 Task: Open Card Card0000000112 in Board Board0000000028 in Workspace WS0000000010 in Trello. Add Member mailaustralia@gmail.com to Card Card0000000112 in Board Board0000000028 in Workspace WS0000000010 in Trello. Add Red Label titled Label0000000112 to Card Card0000000112 in Board Board0000000028 in Workspace WS0000000010 in Trello. Add Checklist CL0000000112 to Card Card0000000112 in Board Board0000000028 in Workspace WS0000000010 in Trello. Add Dates with Start Date as Jul 01 2023 and Due Date as Jul 31 2023 to Card Card0000000112 in Board Board0000000028 in Workspace WS0000000010 in Trello
Action: Mouse moved to (627, 64)
Screenshot: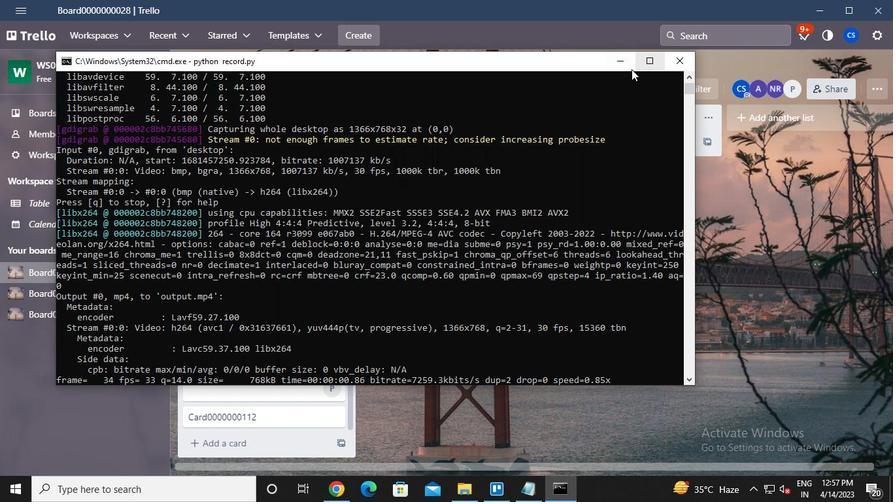 
Action: Mouse pressed left at (627, 64)
Screenshot: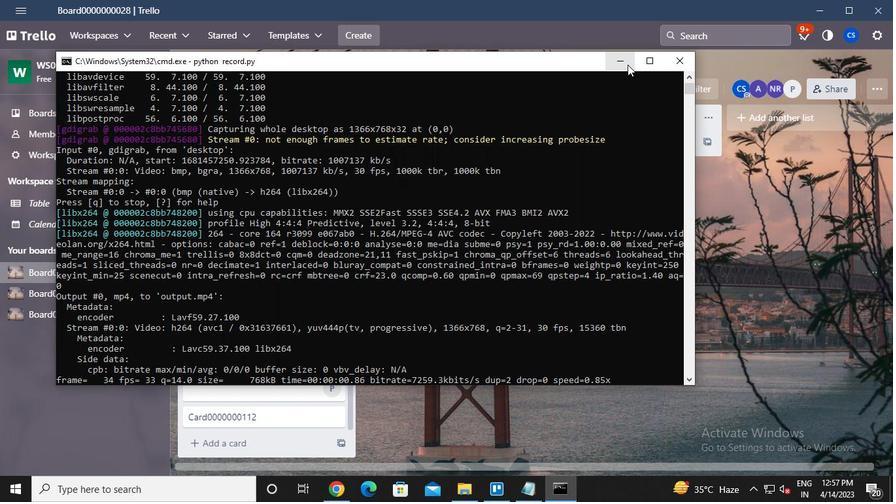 
Action: Mouse moved to (243, 421)
Screenshot: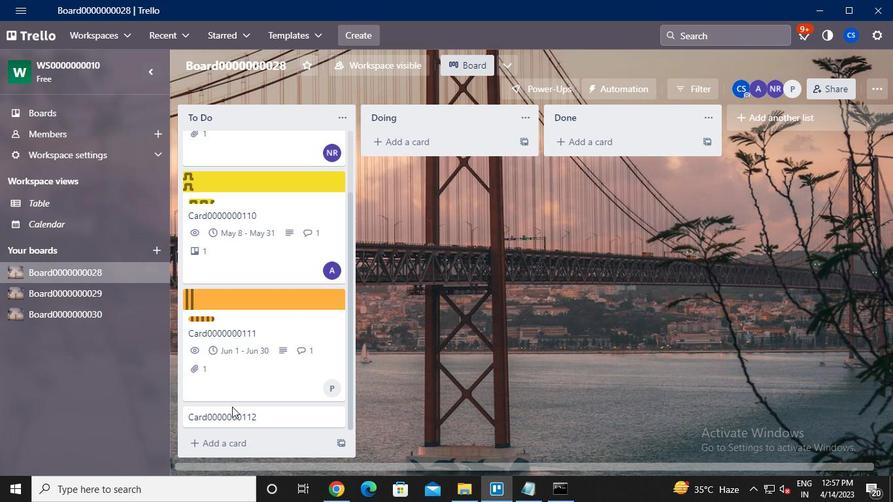 
Action: Mouse pressed left at (243, 421)
Screenshot: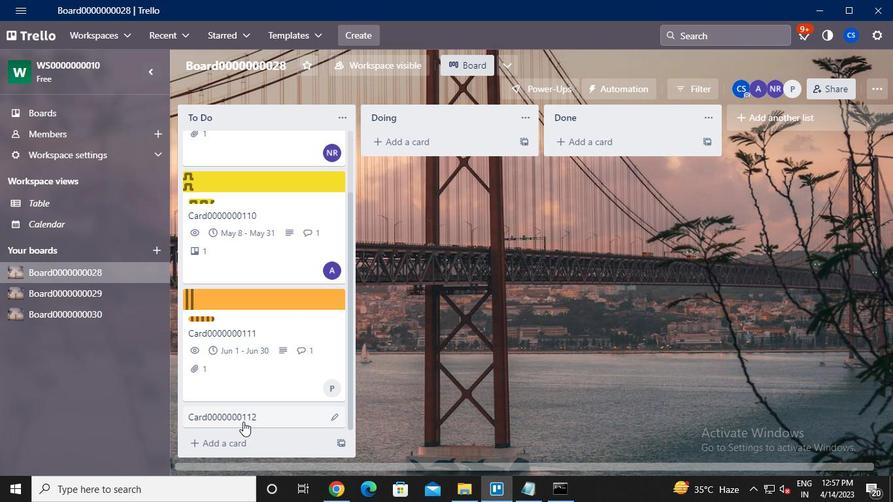 
Action: Mouse moved to (642, 166)
Screenshot: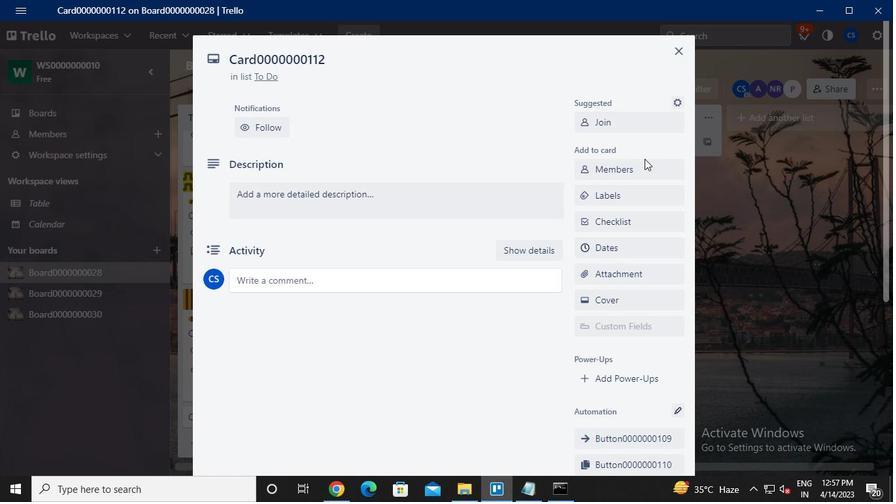 
Action: Mouse pressed left at (642, 166)
Screenshot: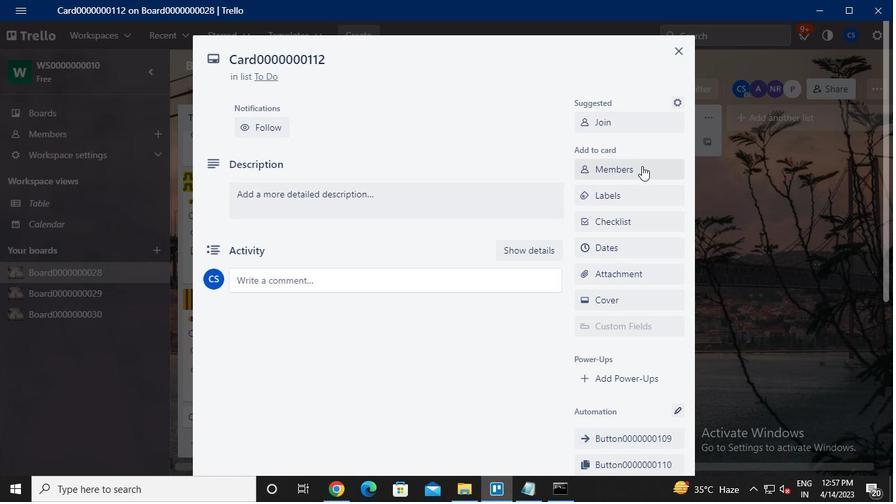 
Action: Keyboard m
Screenshot: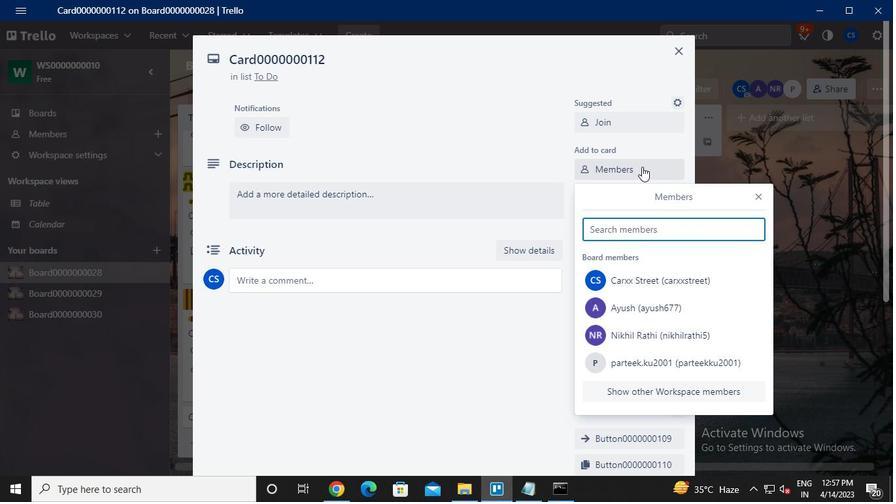 
Action: Keyboard a
Screenshot: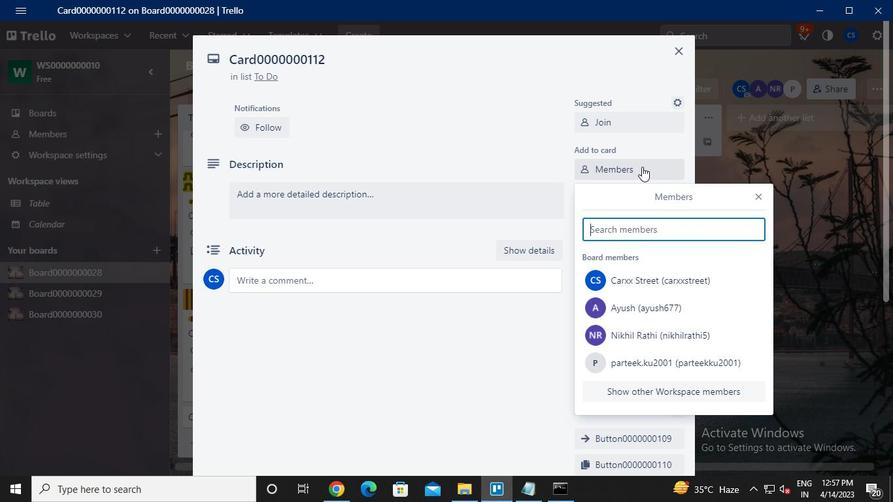 
Action: Keyboard i
Screenshot: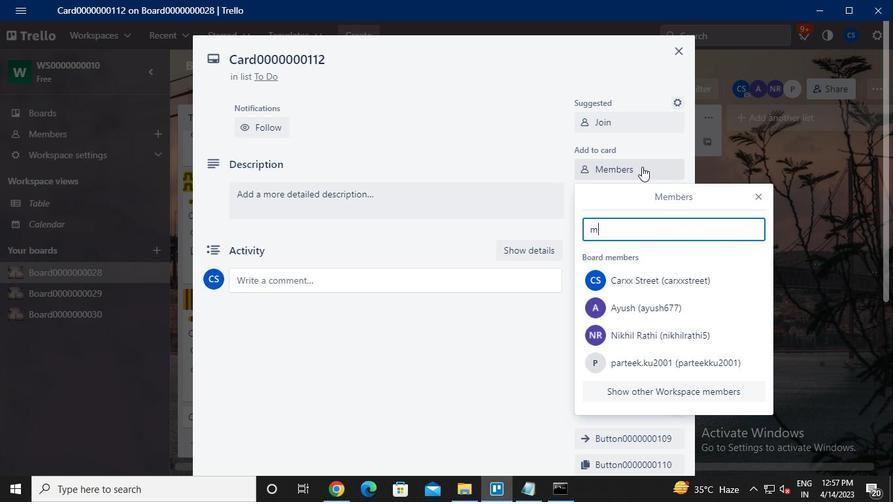 
Action: Keyboard l
Screenshot: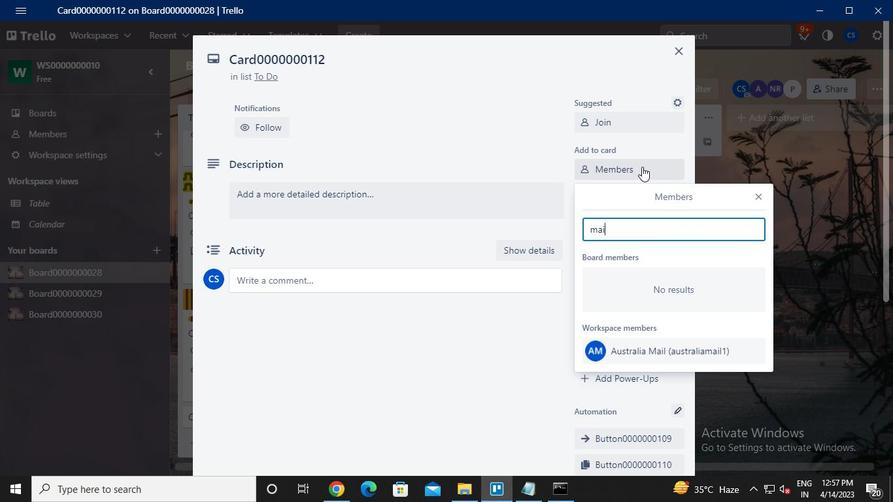 
Action: Keyboard a
Screenshot: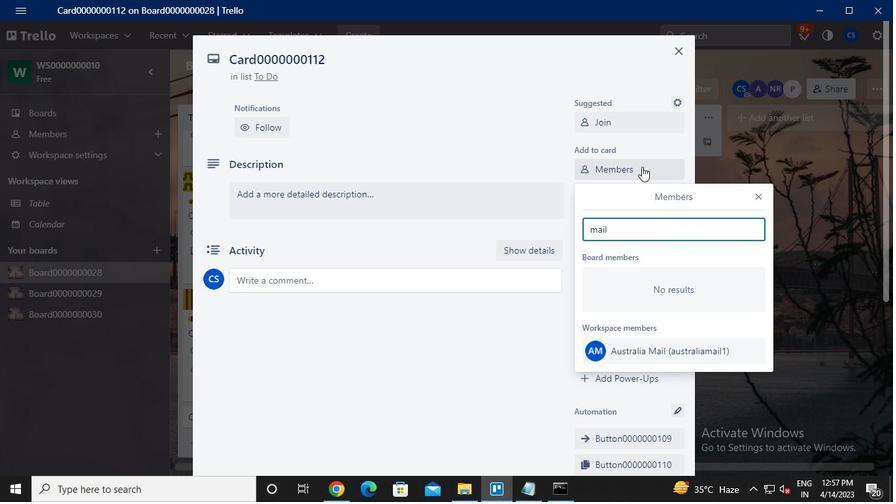 
Action: Keyboard u
Screenshot: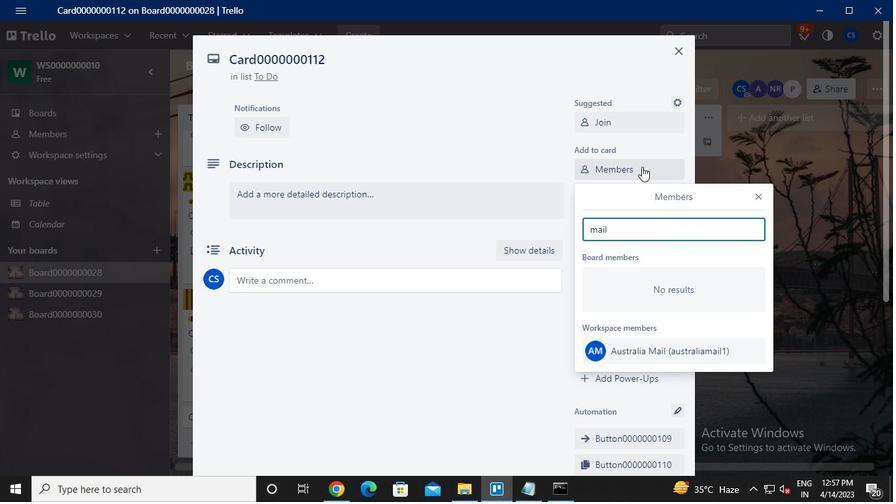 
Action: Keyboard s
Screenshot: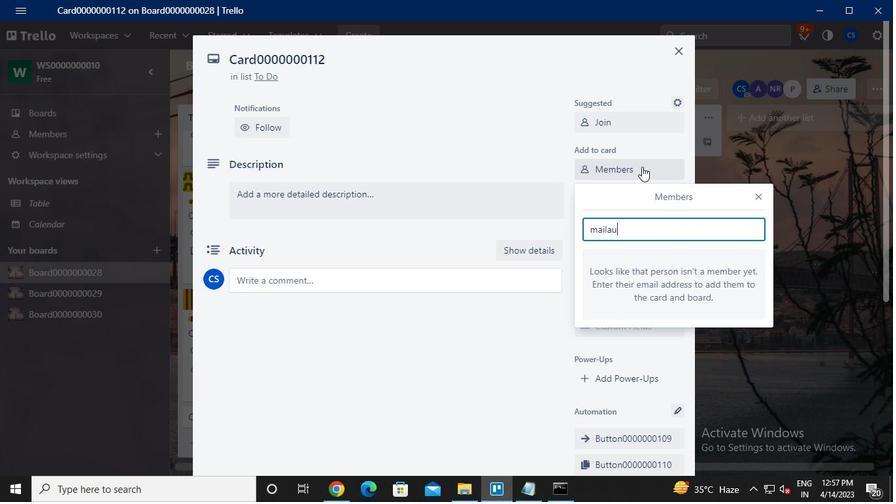 
Action: Keyboard t
Screenshot: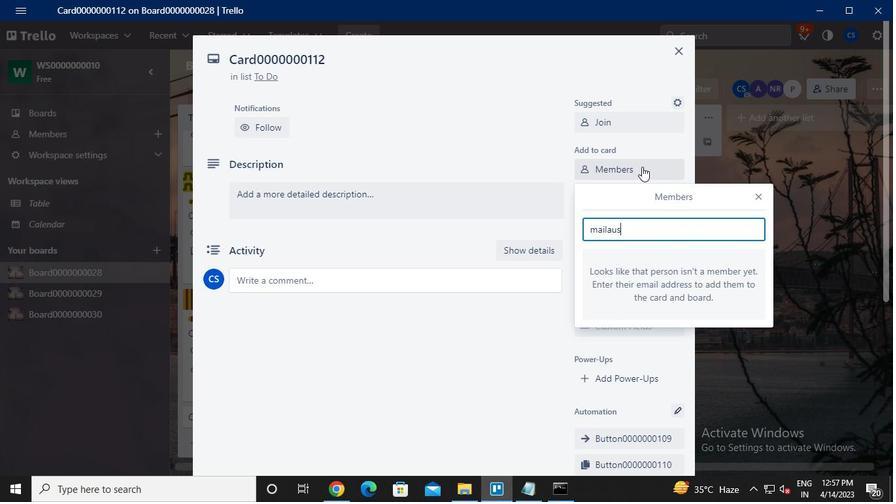 
Action: Keyboard r
Screenshot: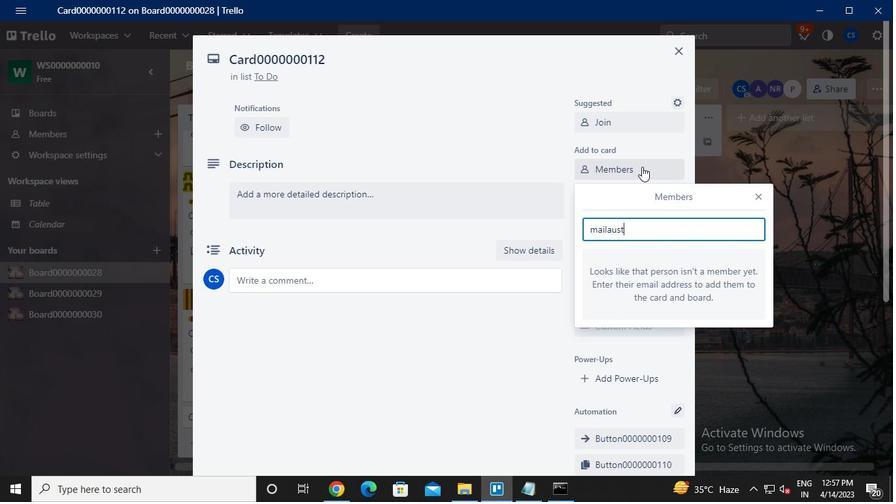 
Action: Keyboard a
Screenshot: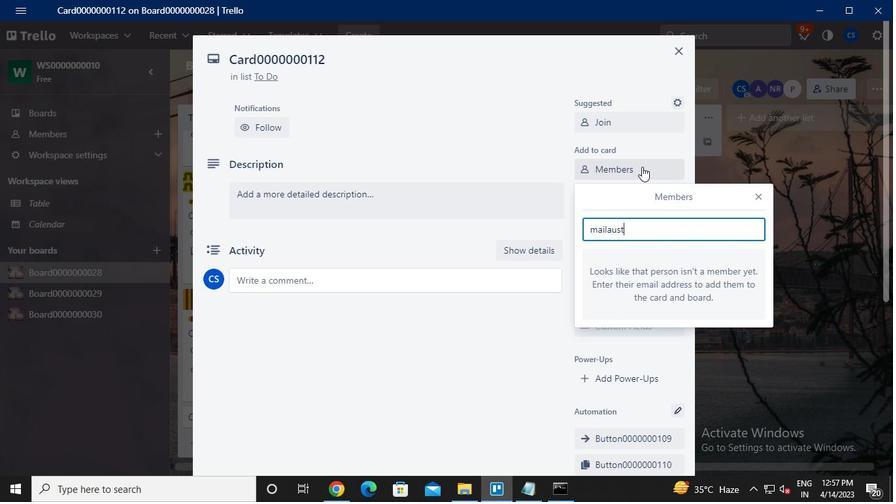 
Action: Keyboard l
Screenshot: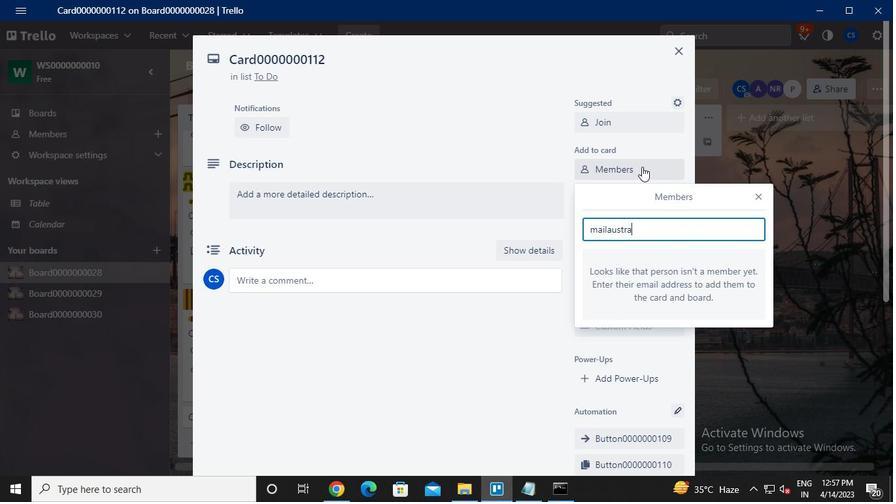 
Action: Keyboard i
Screenshot: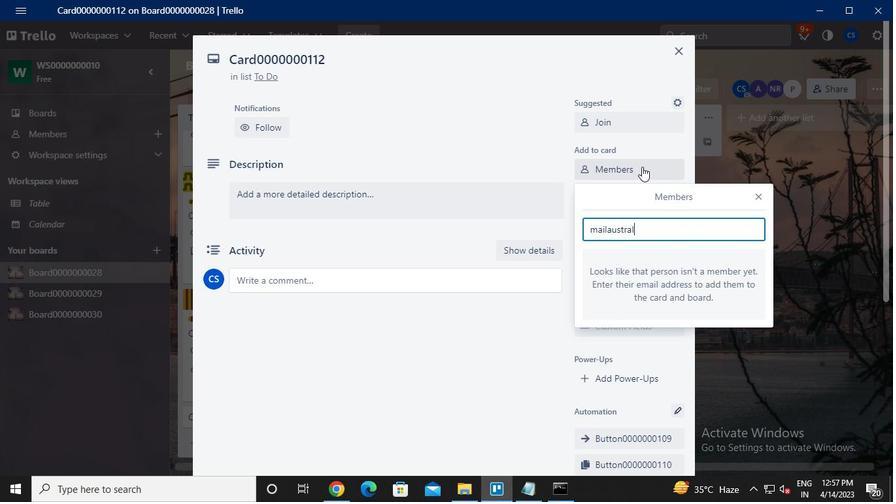 
Action: Keyboard a
Screenshot: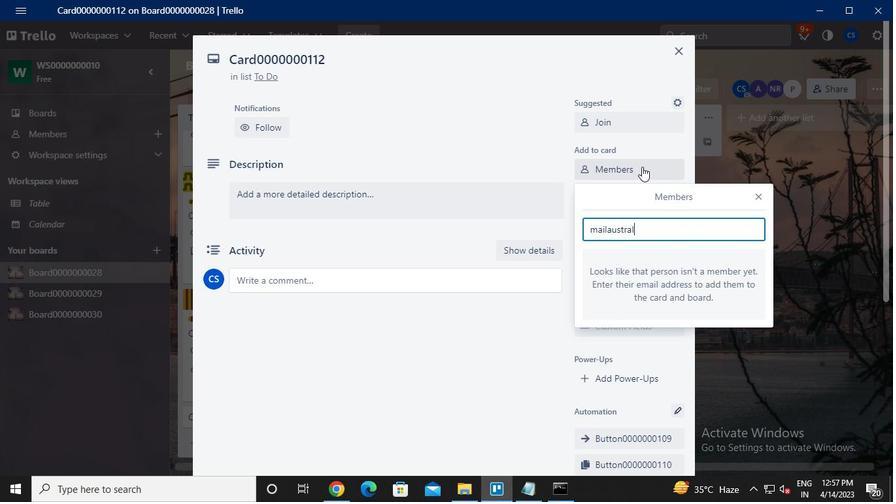 
Action: Keyboard <103>
Screenshot: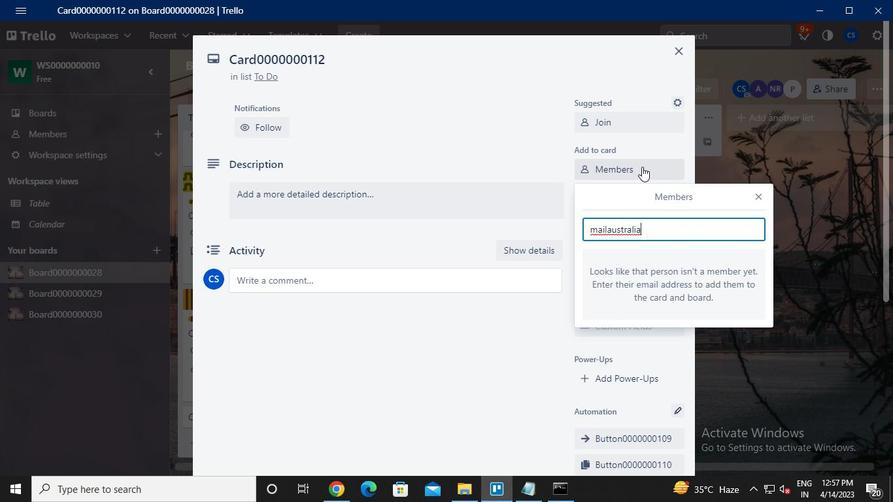 
Action: Keyboard Key.shift
Screenshot: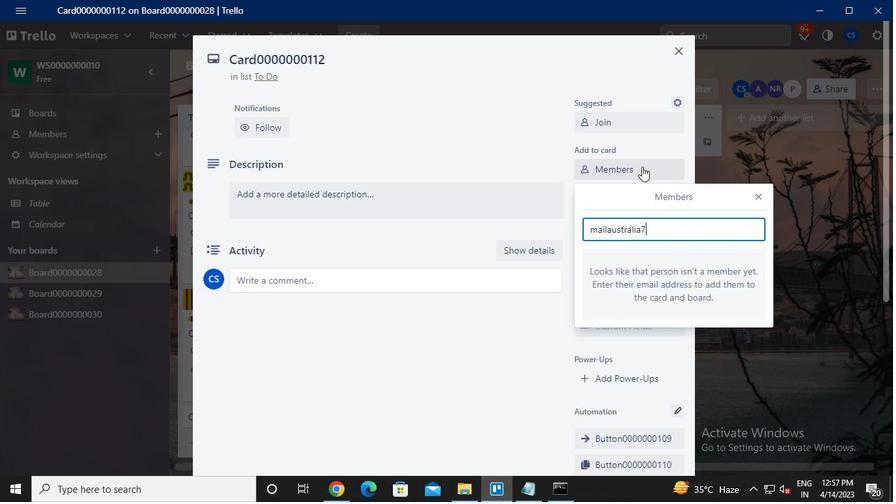 
Action: Keyboard @
Screenshot: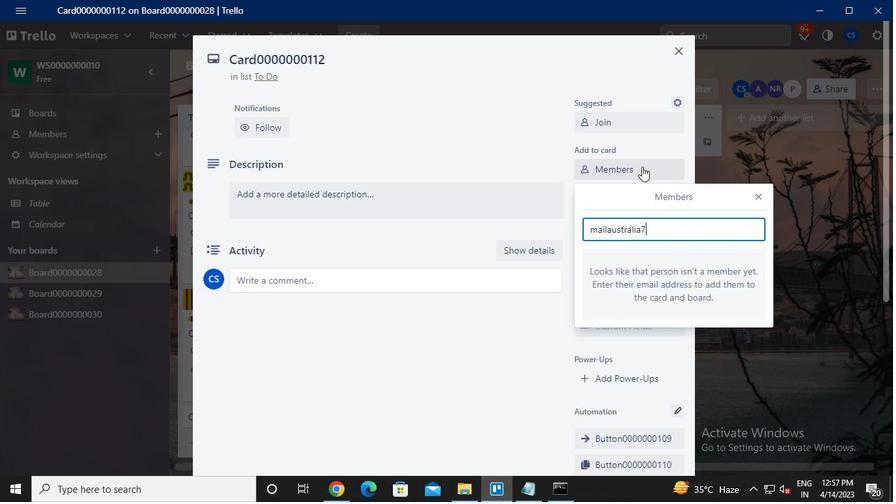 
Action: Keyboard g
Screenshot: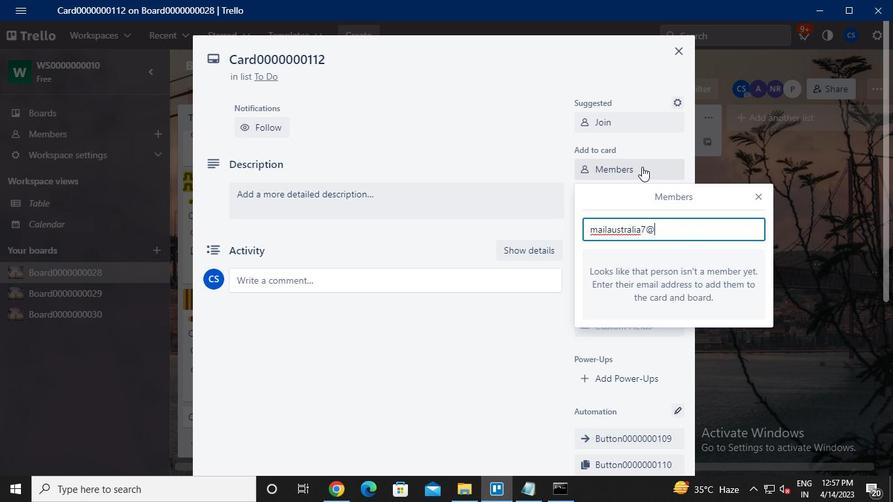 
Action: Keyboard m
Screenshot: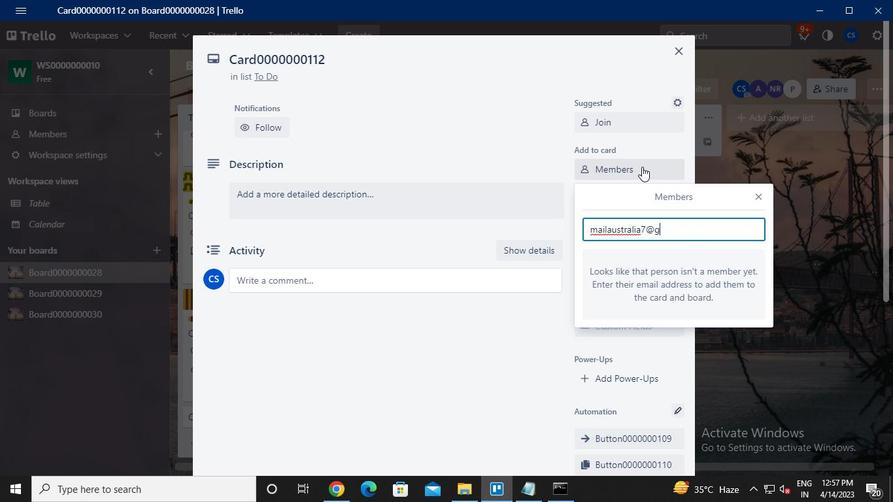 
Action: Keyboard a
Screenshot: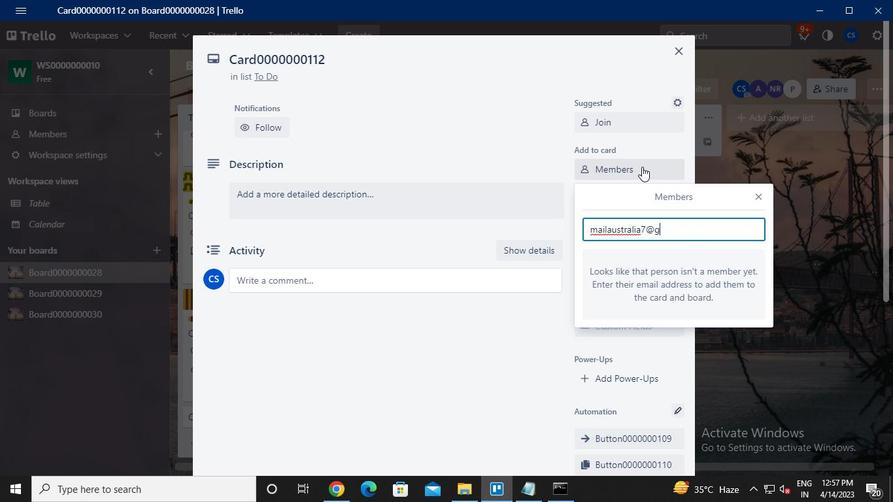
Action: Keyboard i
Screenshot: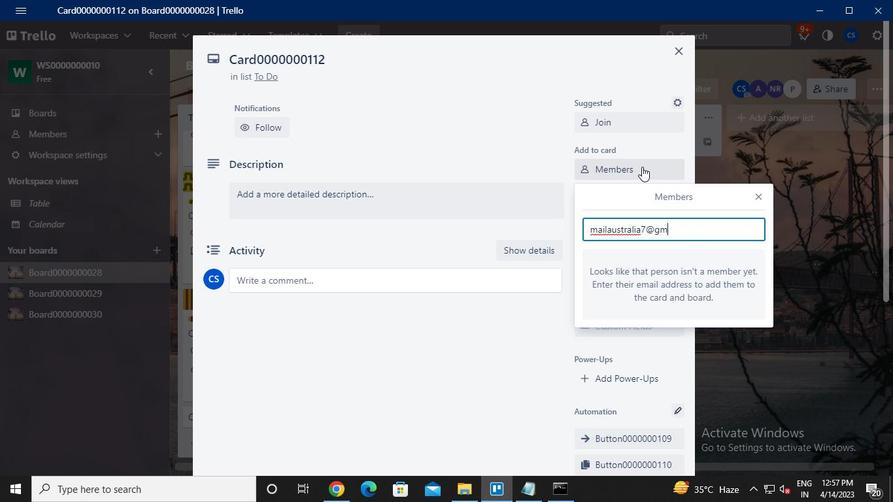 
Action: Keyboard l
Screenshot: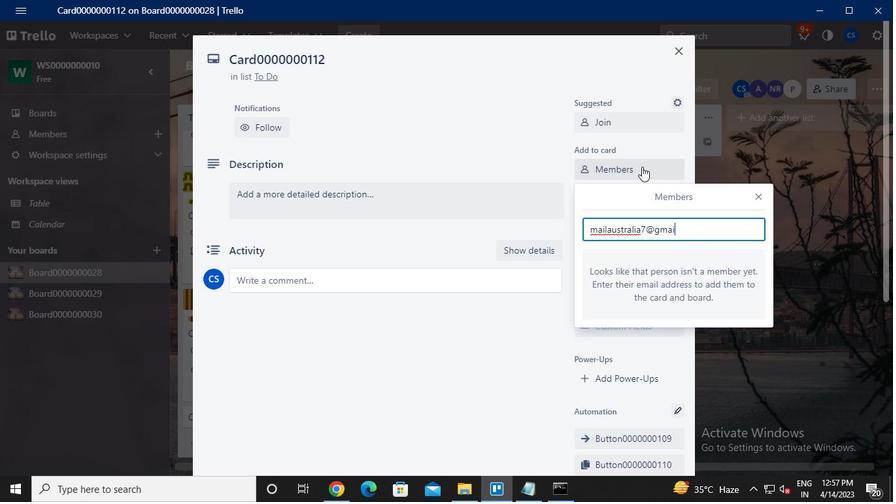 
Action: Keyboard .
Screenshot: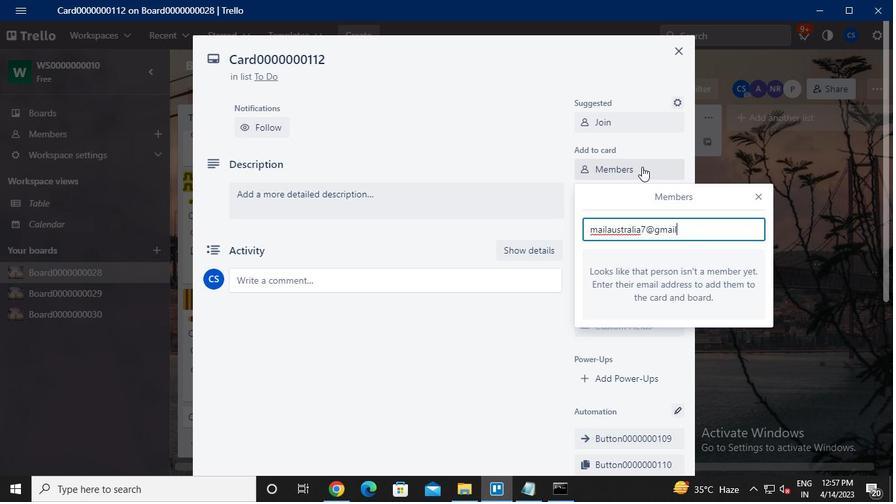 
Action: Keyboard c
Screenshot: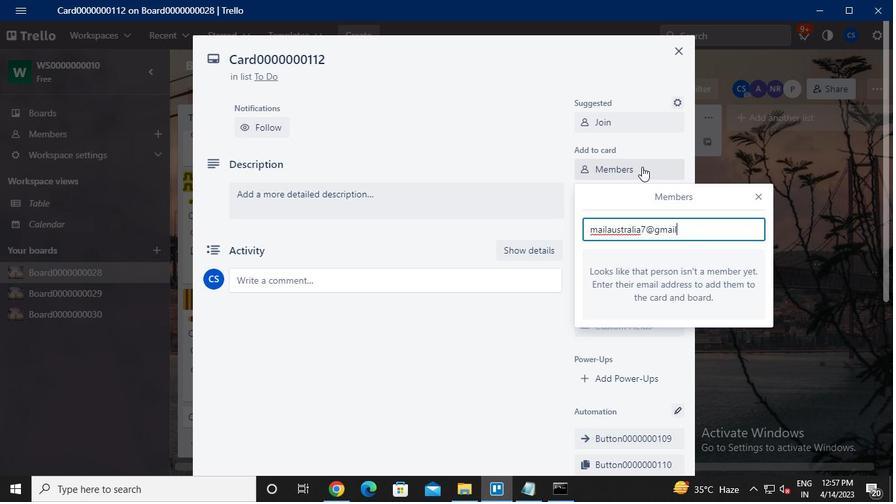 
Action: Keyboard o
Screenshot: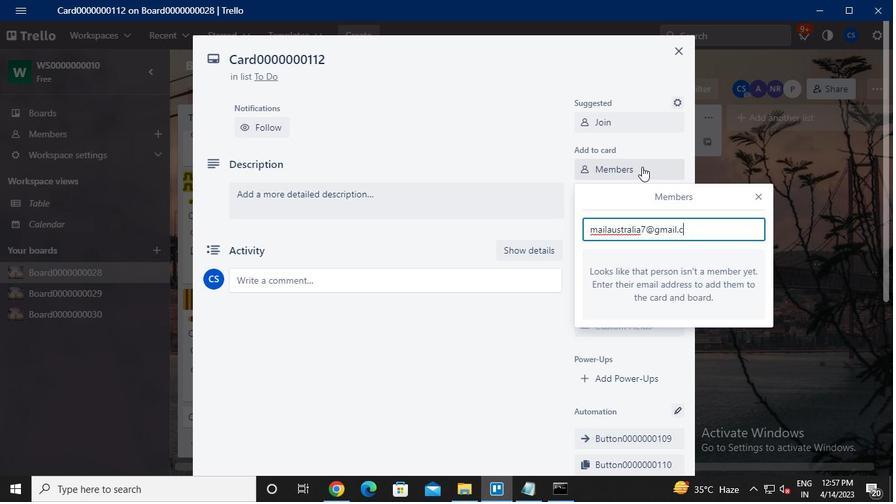 
Action: Keyboard m
Screenshot: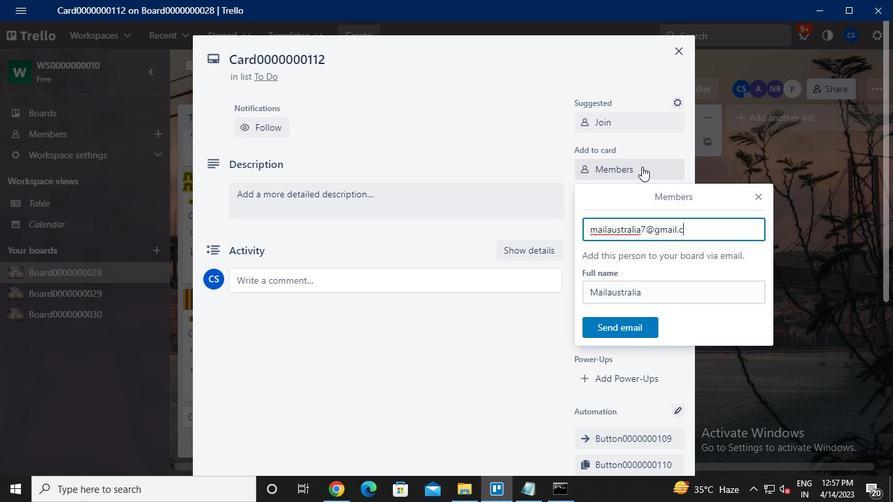 
Action: Mouse moved to (633, 325)
Screenshot: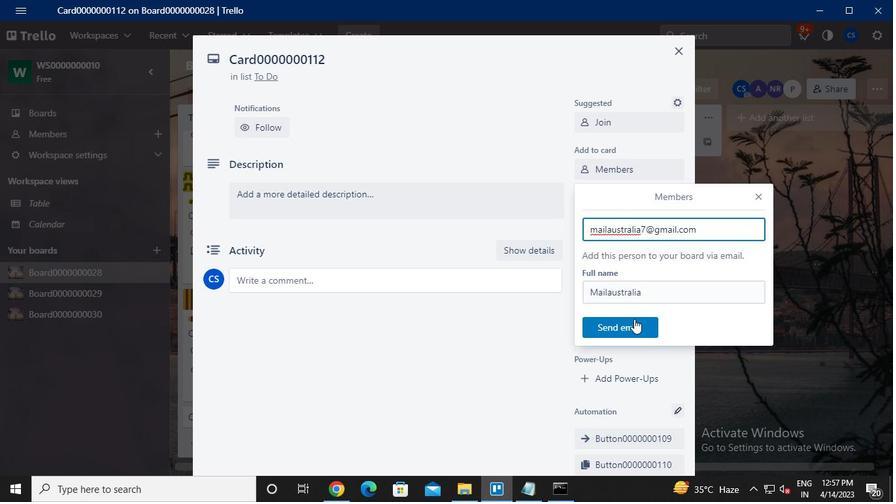 
Action: Mouse pressed left at (633, 325)
Screenshot: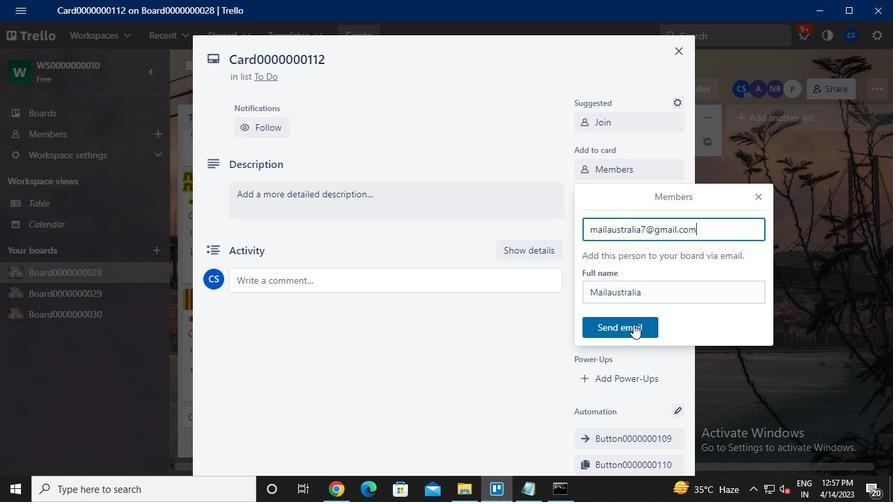 
Action: Mouse moved to (632, 200)
Screenshot: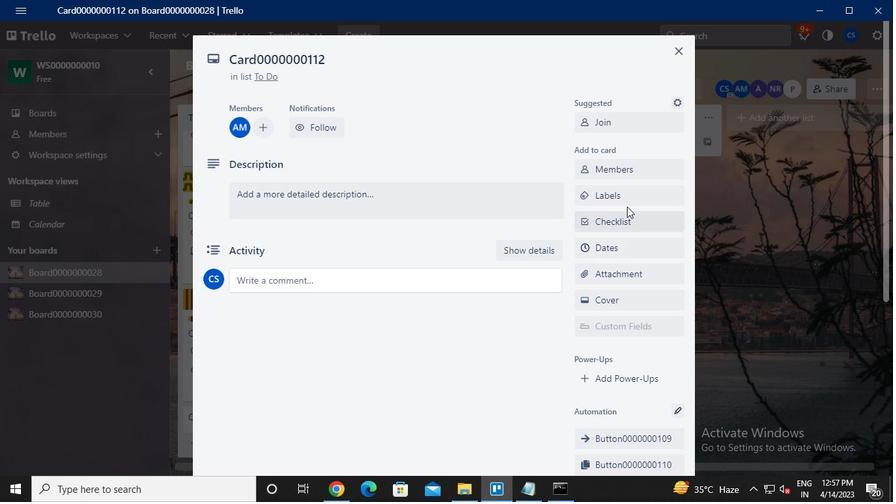 
Action: Mouse pressed left at (632, 200)
Screenshot: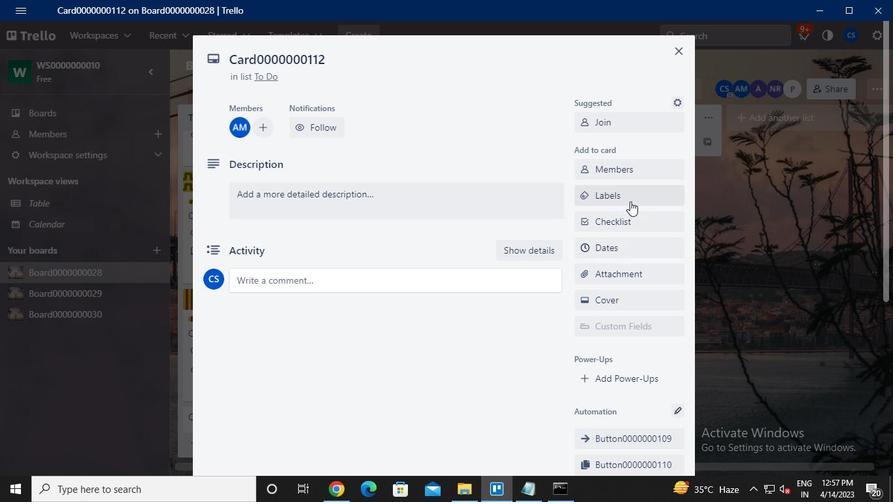 
Action: Mouse moved to (673, 367)
Screenshot: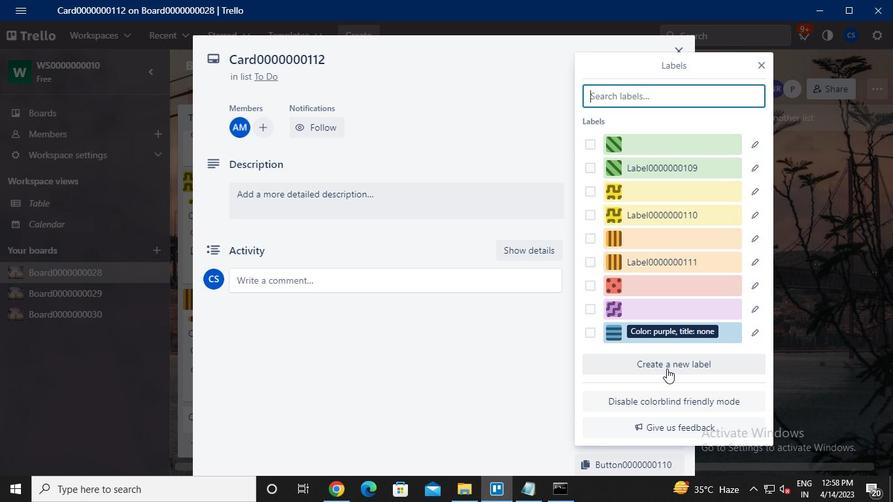 
Action: Mouse pressed left at (673, 367)
Screenshot: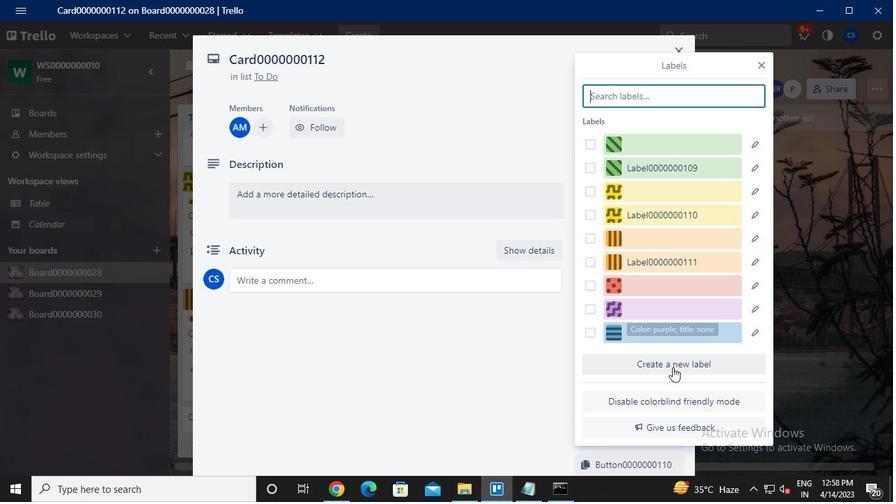 
Action: Mouse moved to (707, 179)
Screenshot: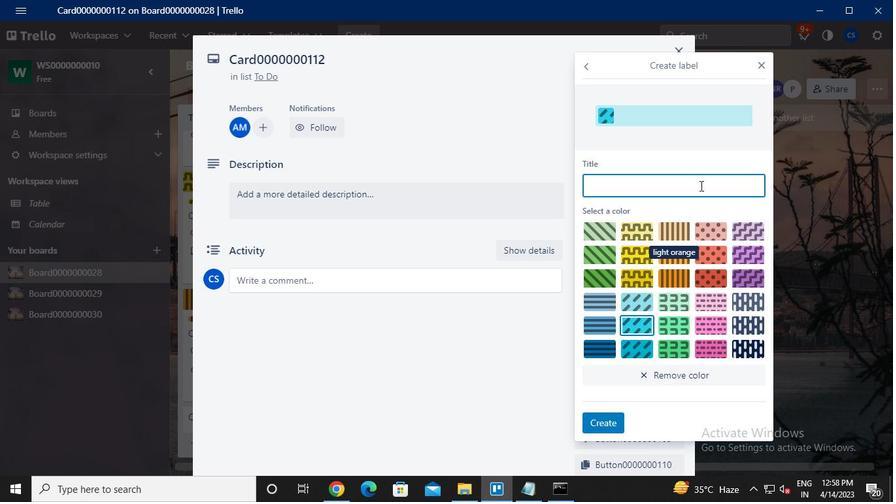 
Action: Keyboard Key.caps_lock
Screenshot: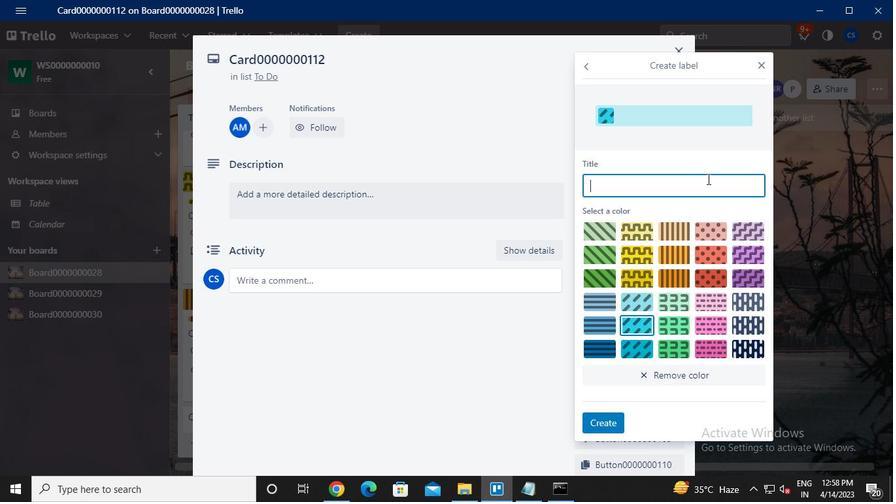 
Action: Keyboard l
Screenshot: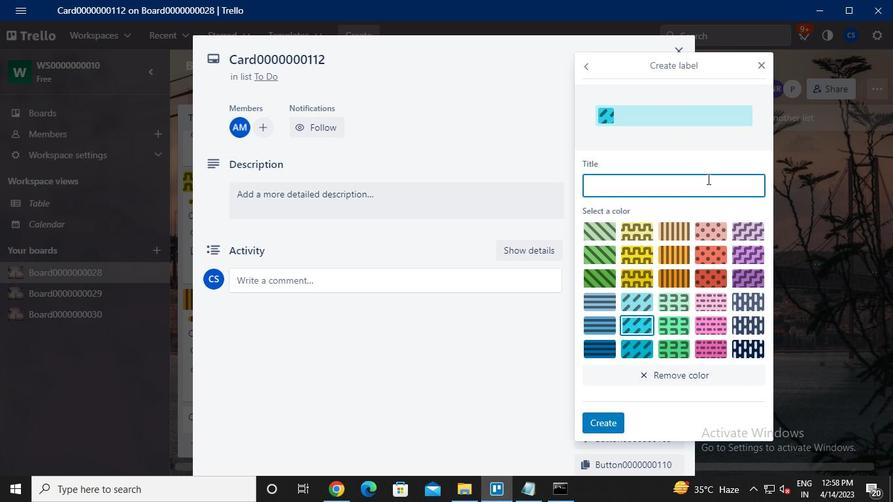 
Action: Keyboard Key.caps_lock
Screenshot: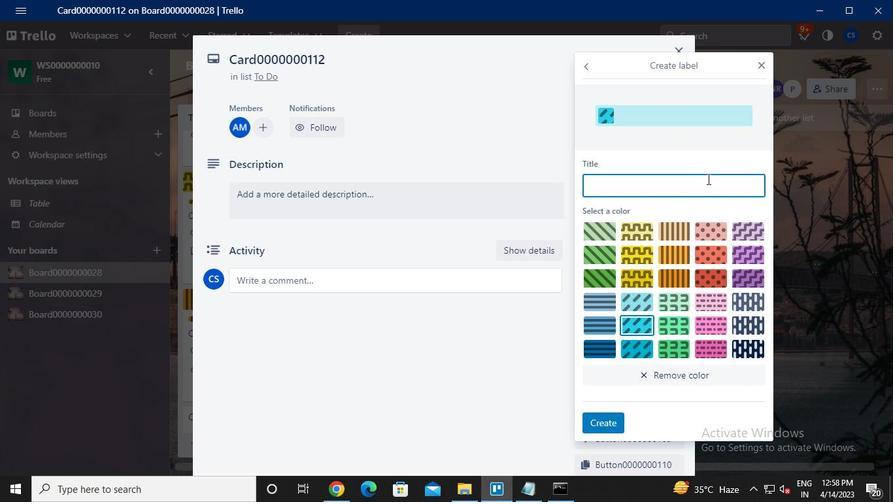 
Action: Keyboard a
Screenshot: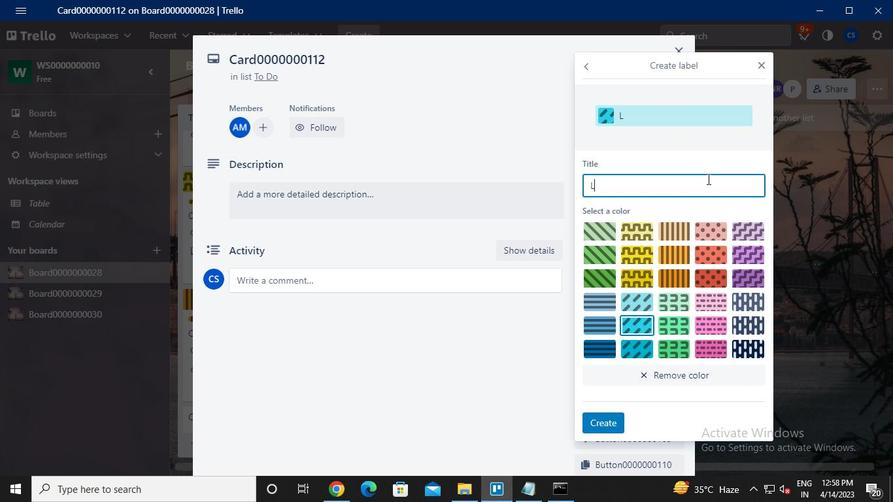 
Action: Keyboard b
Screenshot: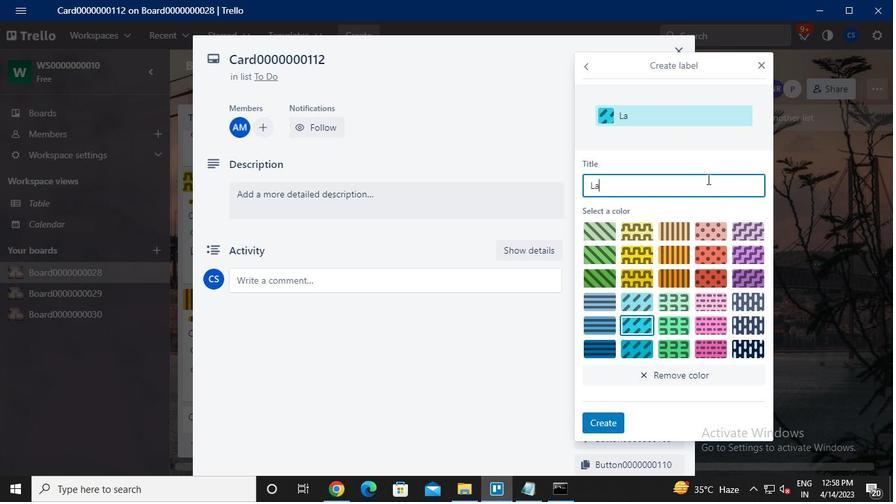 
Action: Keyboard e
Screenshot: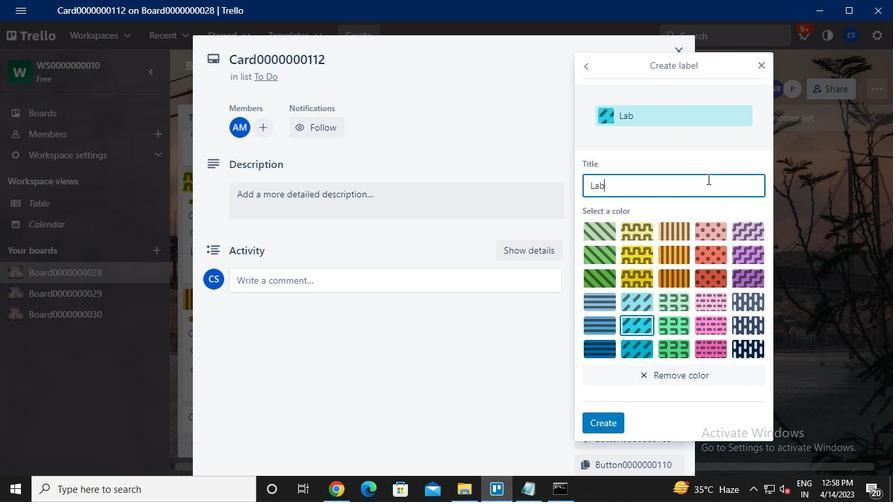 
Action: Keyboard l
Screenshot: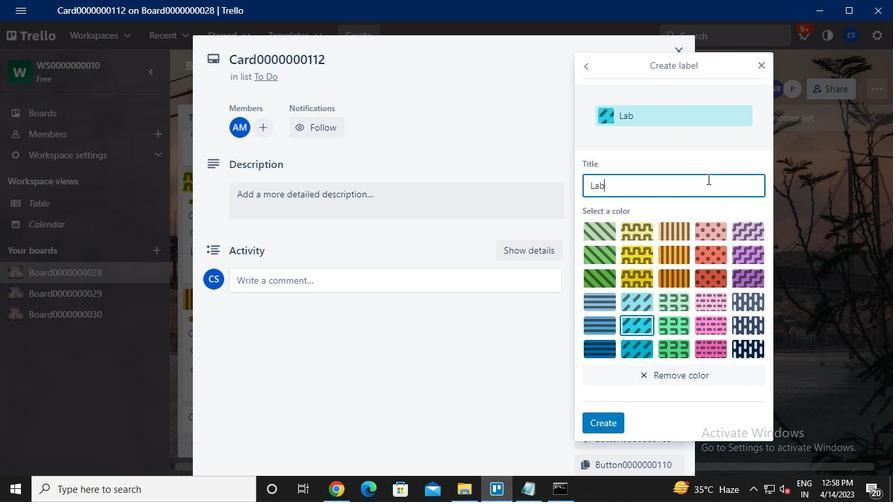 
Action: Keyboard <96>
Screenshot: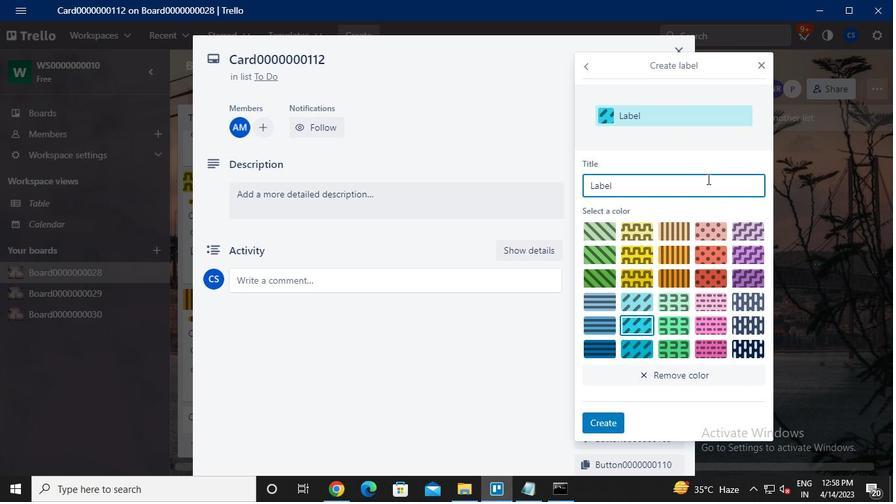 
Action: Keyboard <96>
Screenshot: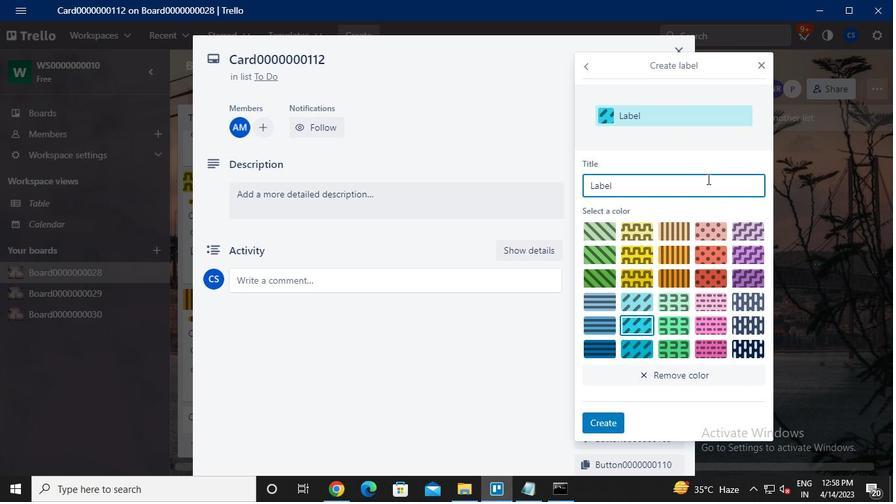 
Action: Keyboard <96>
Screenshot: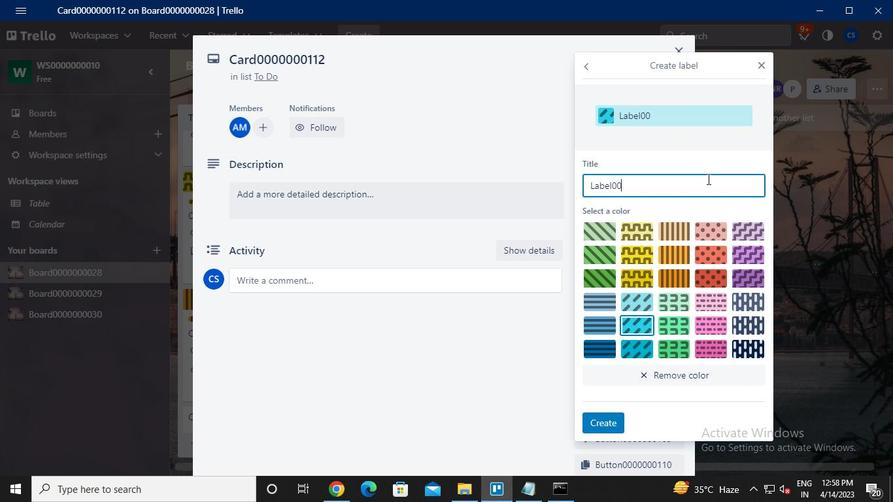 
Action: Keyboard <96>
Screenshot: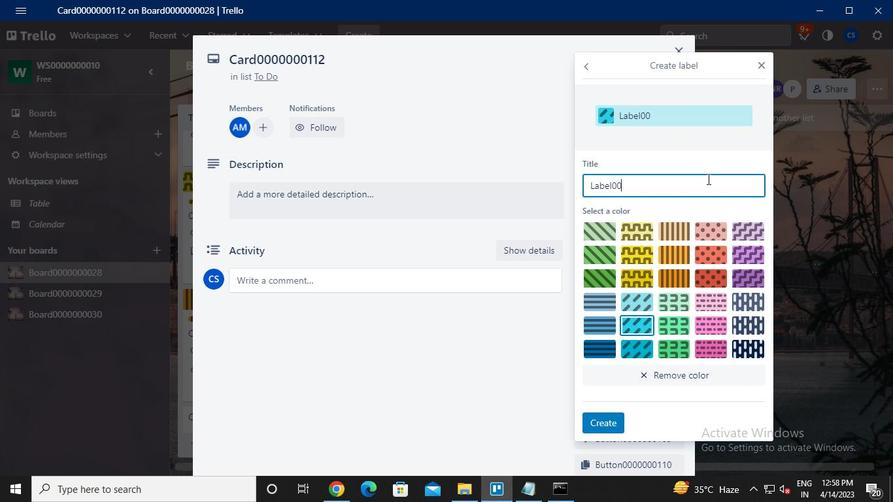
Action: Keyboard <96>
Screenshot: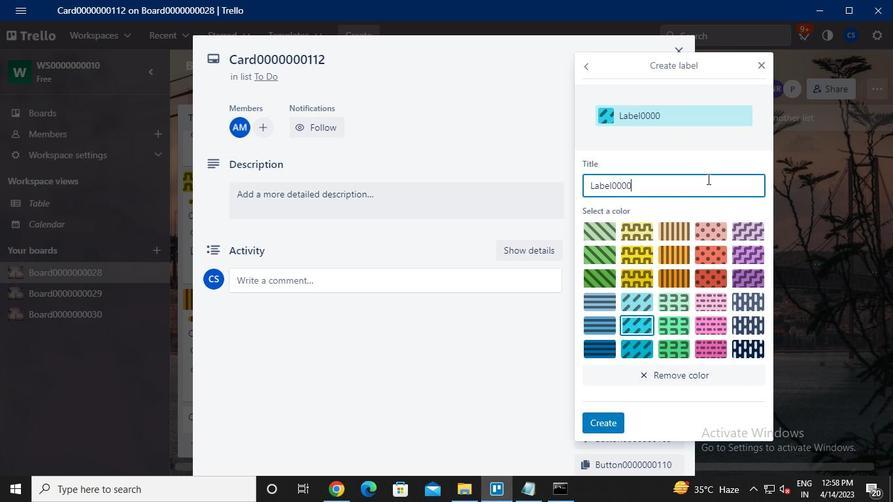 
Action: Keyboard <96>
Screenshot: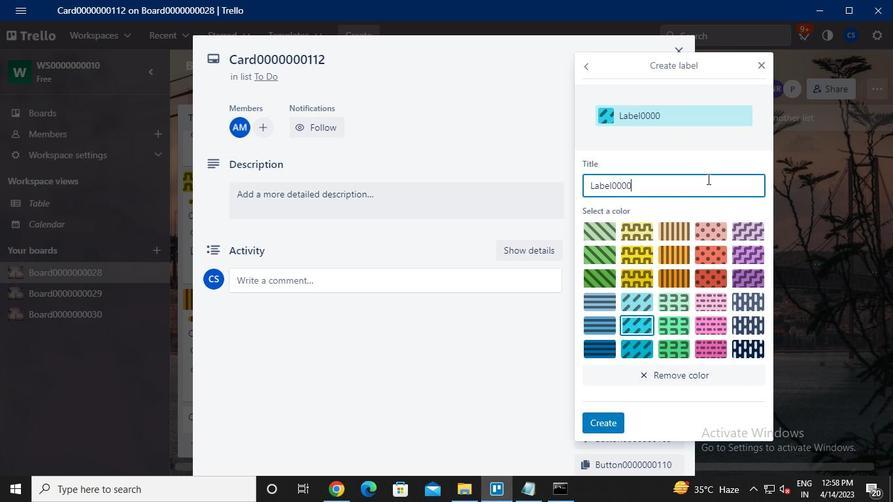 
Action: Keyboard <96>
Screenshot: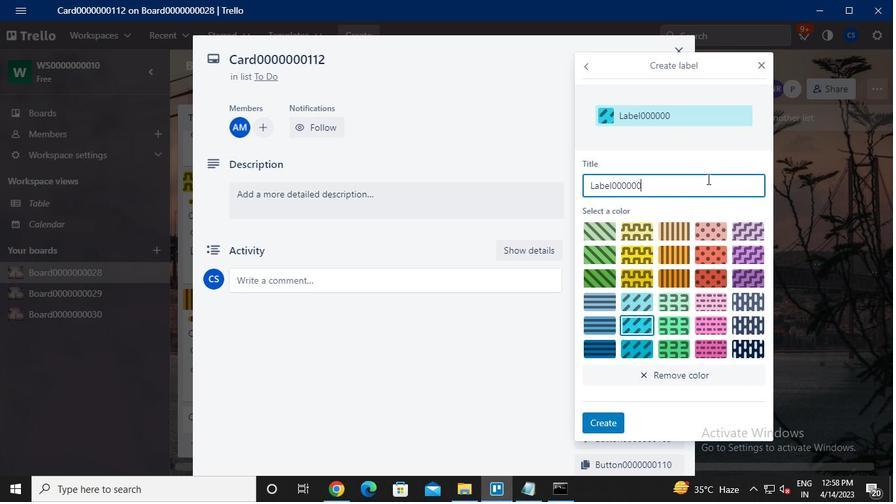 
Action: Keyboard <97>
Screenshot: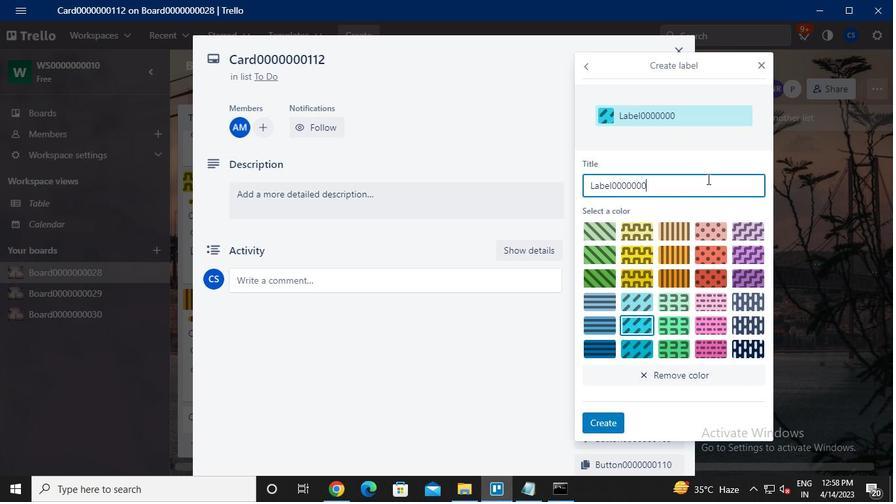 
Action: Keyboard <97>
Screenshot: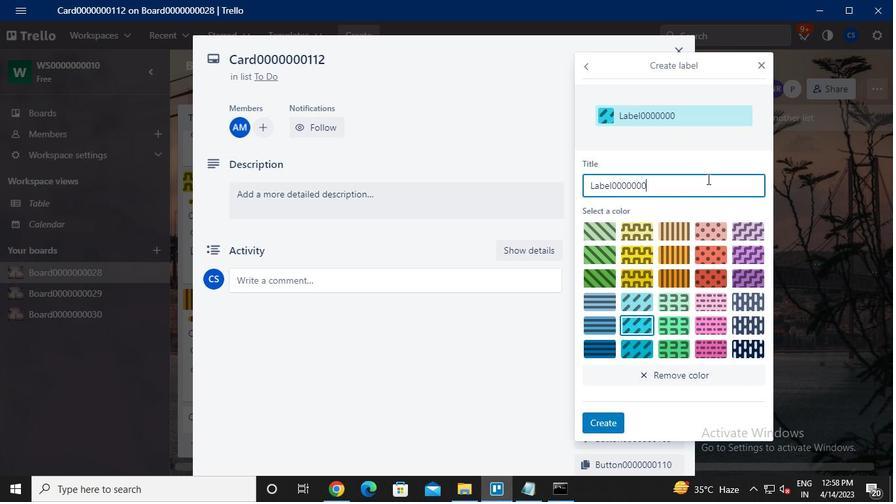 
Action: Keyboard <98>
Screenshot: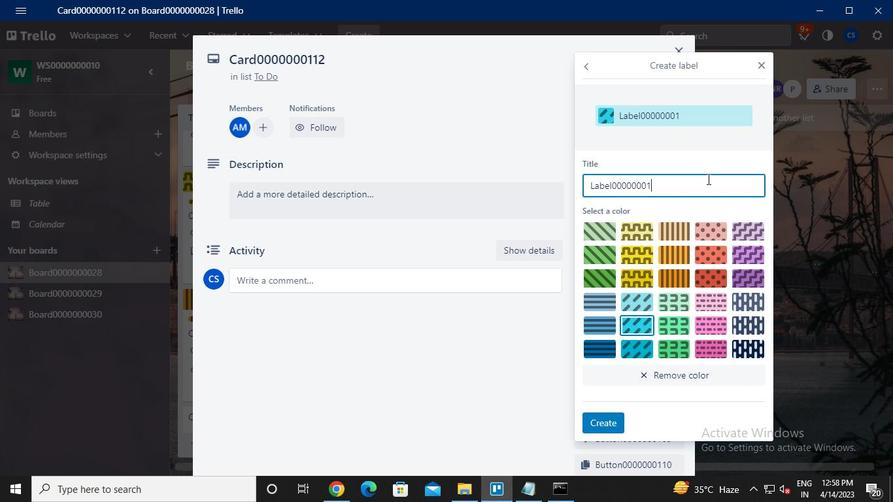 
Action: Mouse moved to (708, 255)
Screenshot: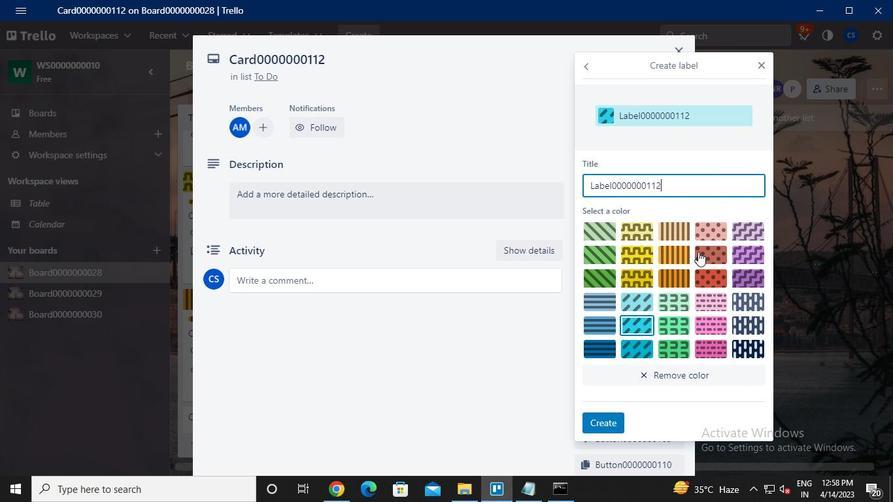 
Action: Mouse pressed left at (708, 255)
Screenshot: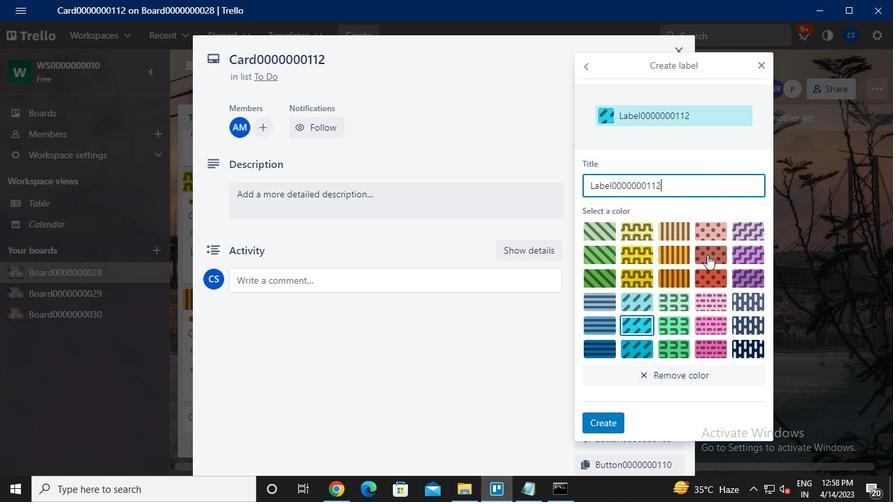 
Action: Mouse moved to (606, 417)
Screenshot: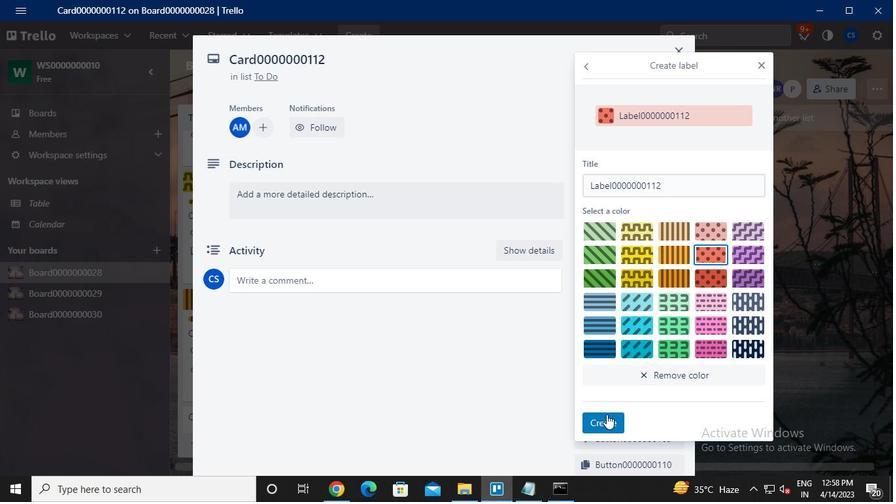 
Action: Mouse pressed left at (606, 417)
Screenshot: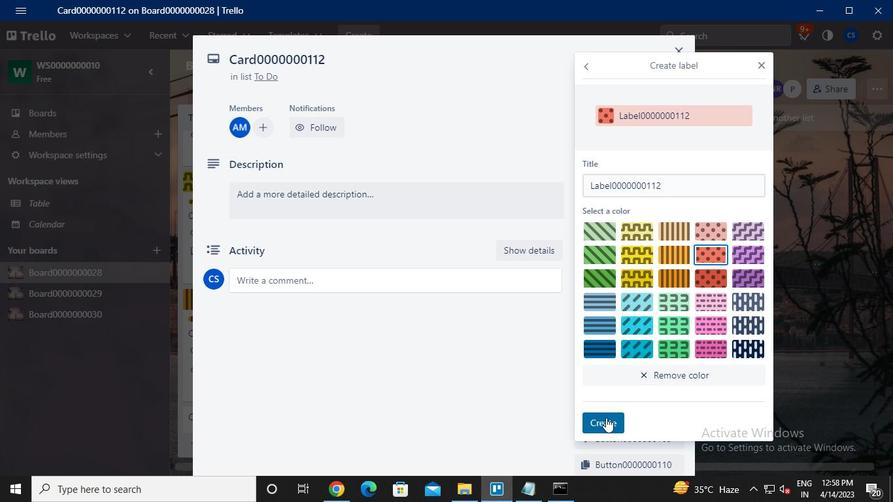 
Action: Mouse moved to (765, 65)
Screenshot: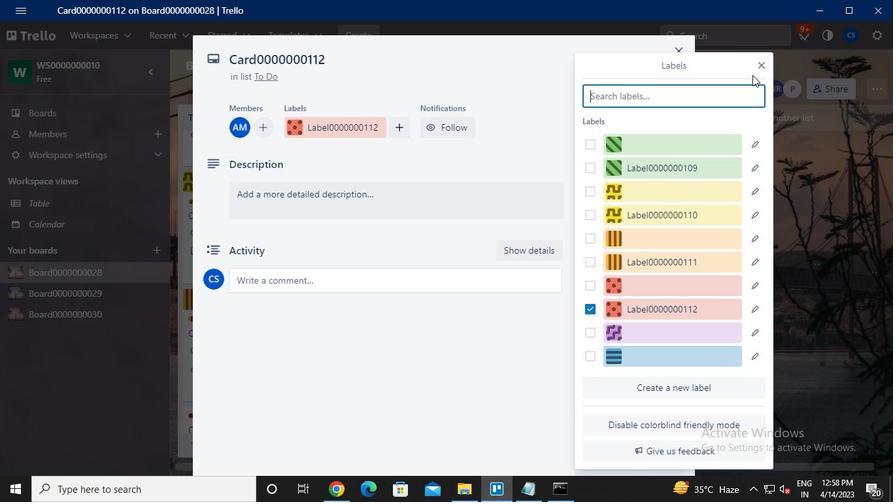 
Action: Mouse pressed left at (765, 65)
Screenshot: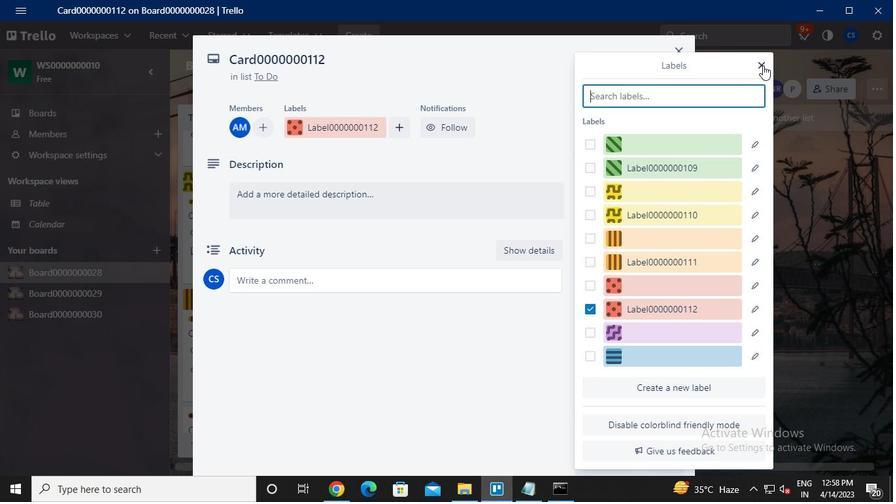 
Action: Mouse moved to (760, 66)
Screenshot: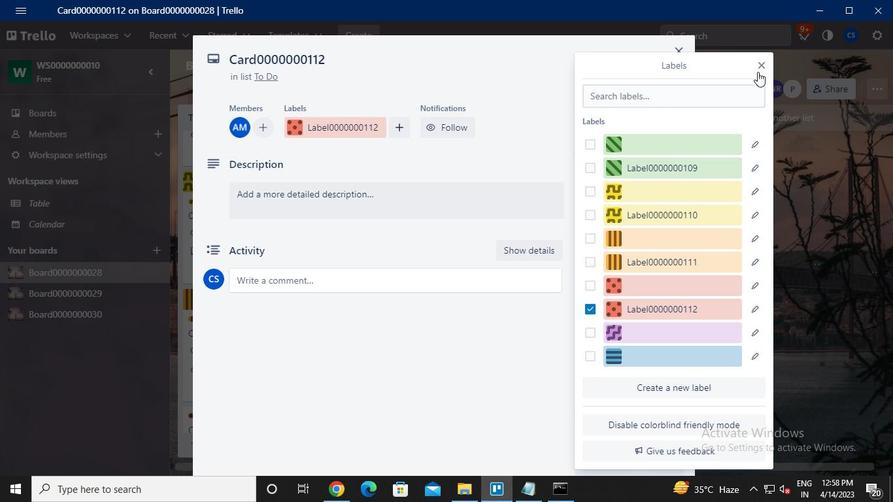 
Action: Mouse pressed left at (760, 66)
Screenshot: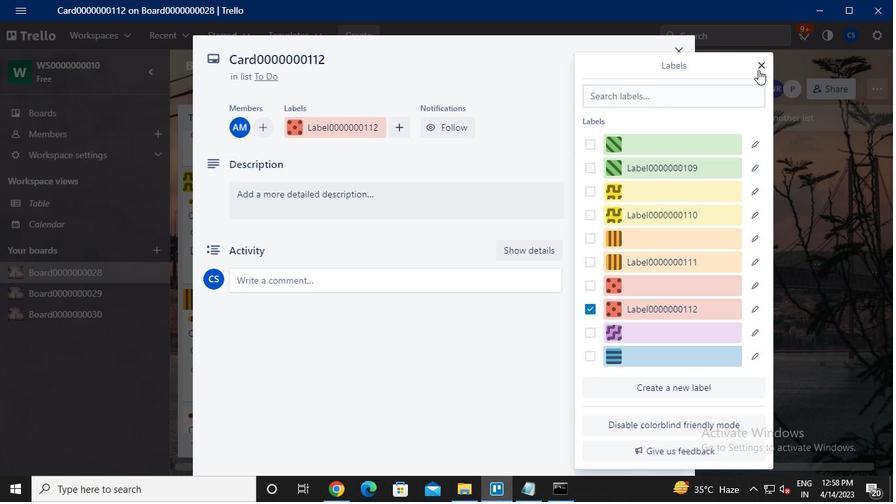 
Action: Mouse moved to (630, 223)
Screenshot: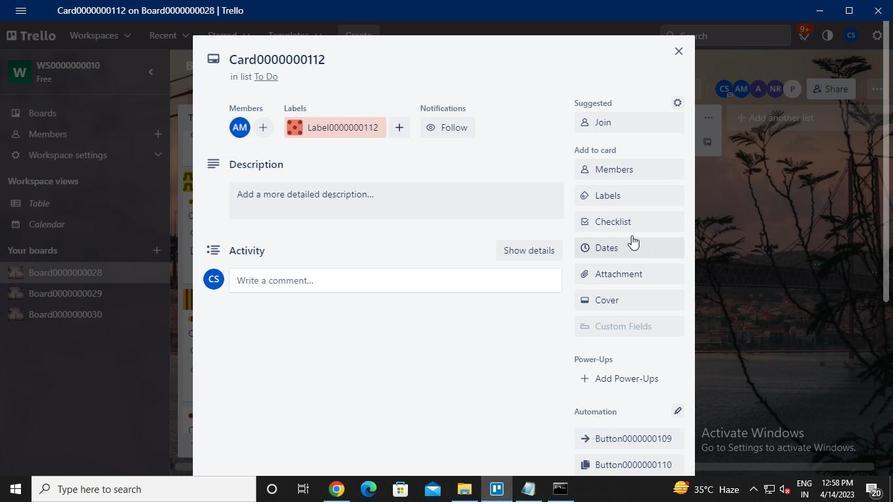 
Action: Mouse pressed left at (630, 223)
Screenshot: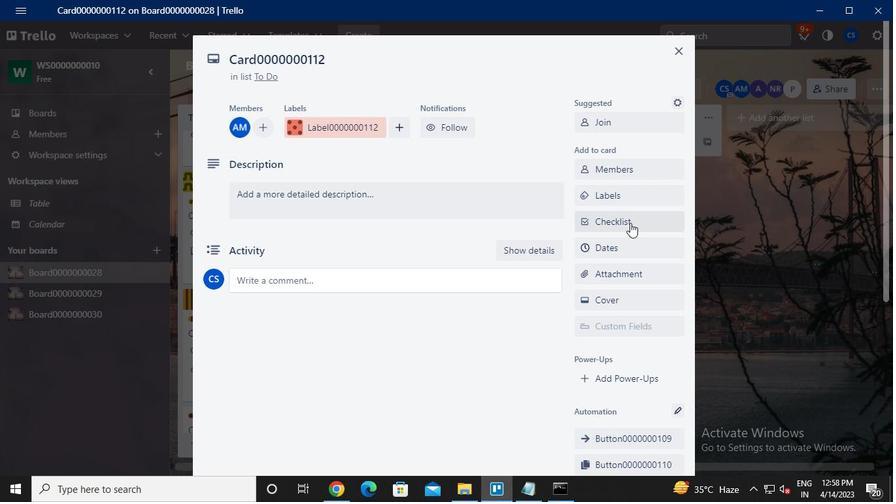 
Action: Mouse moved to (620, 242)
Screenshot: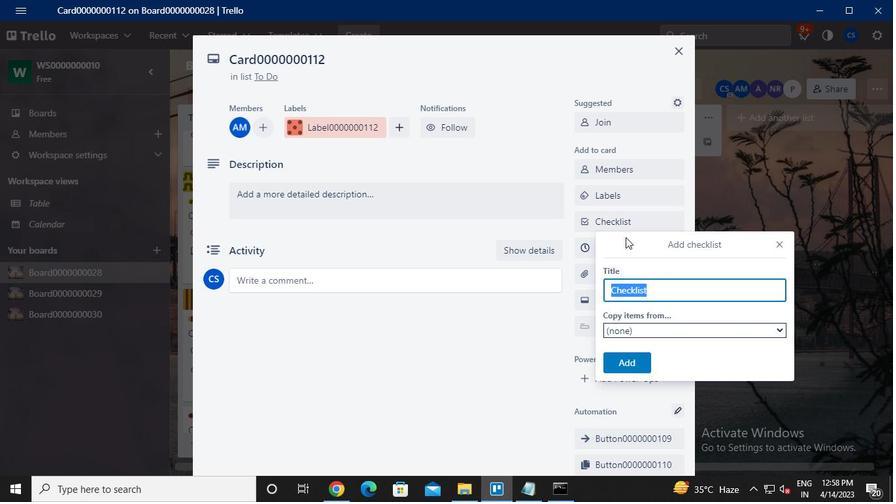 
Action: Keyboard Key.caps_lock
Screenshot: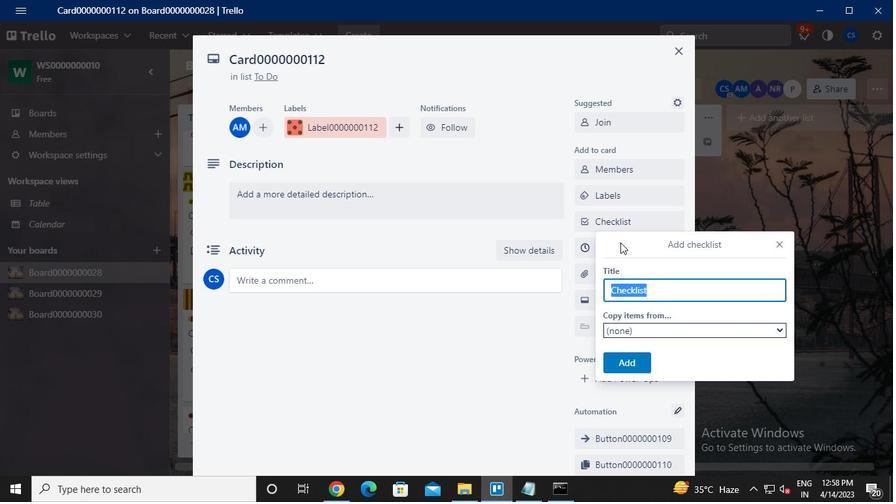 
Action: Keyboard c
Screenshot: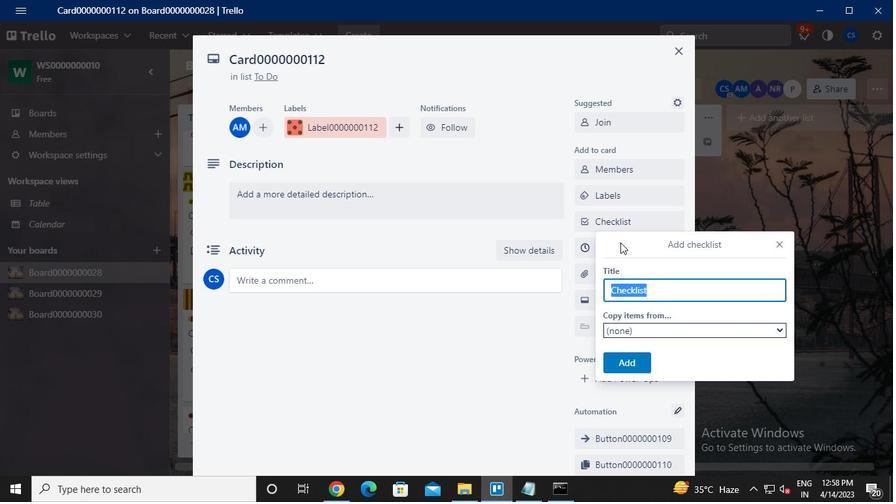 
Action: Keyboard l
Screenshot: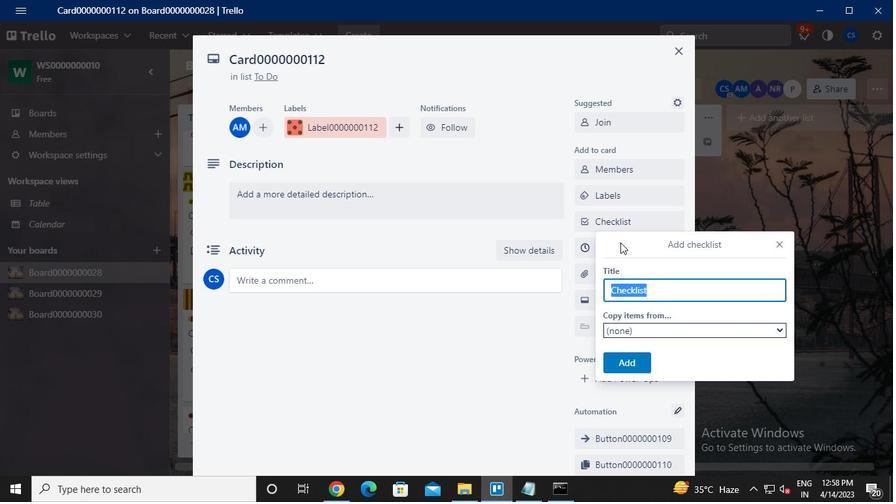 
Action: Keyboard <96>
Screenshot: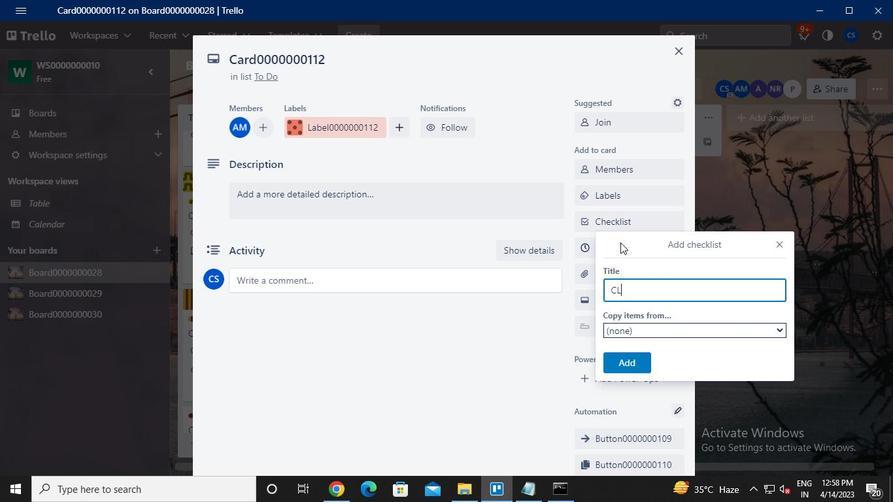 
Action: Keyboard <96>
Screenshot: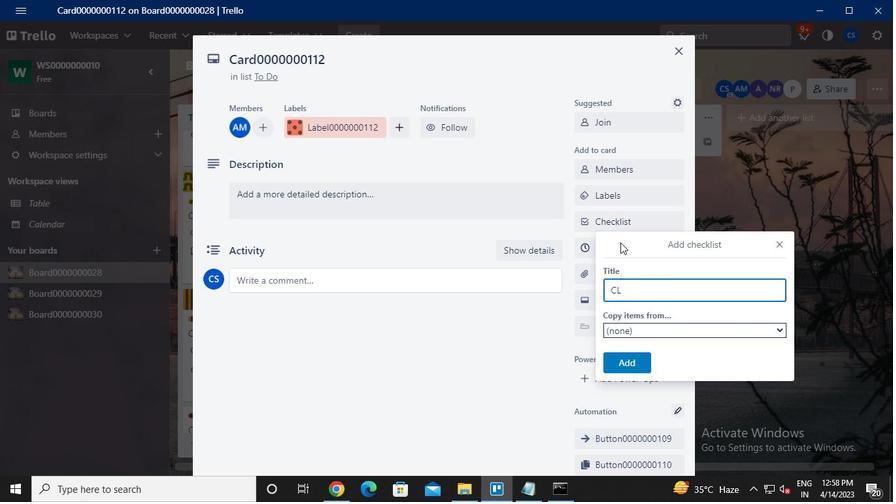 
Action: Keyboard <96>
Screenshot: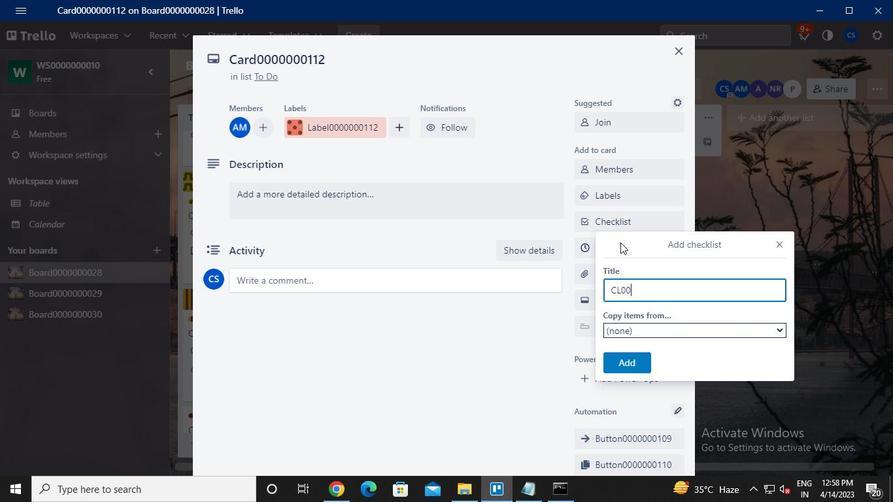 
Action: Keyboard <96>
Screenshot: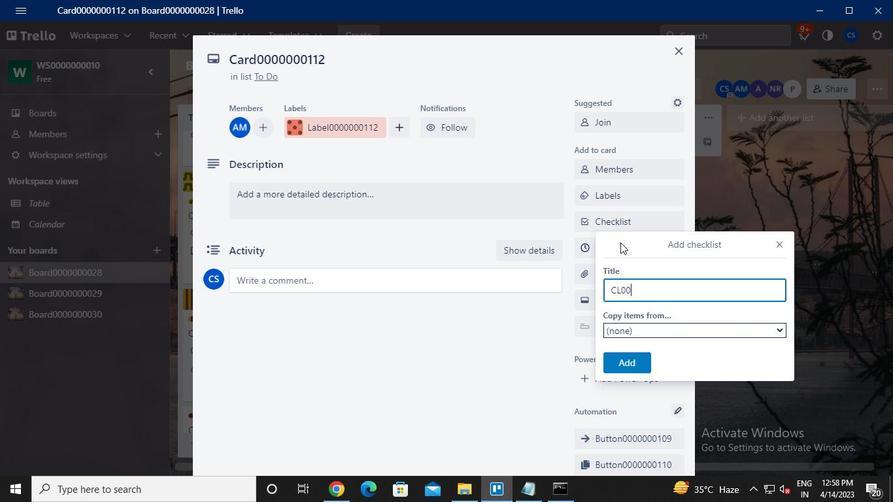 
Action: Keyboard <96>
Screenshot: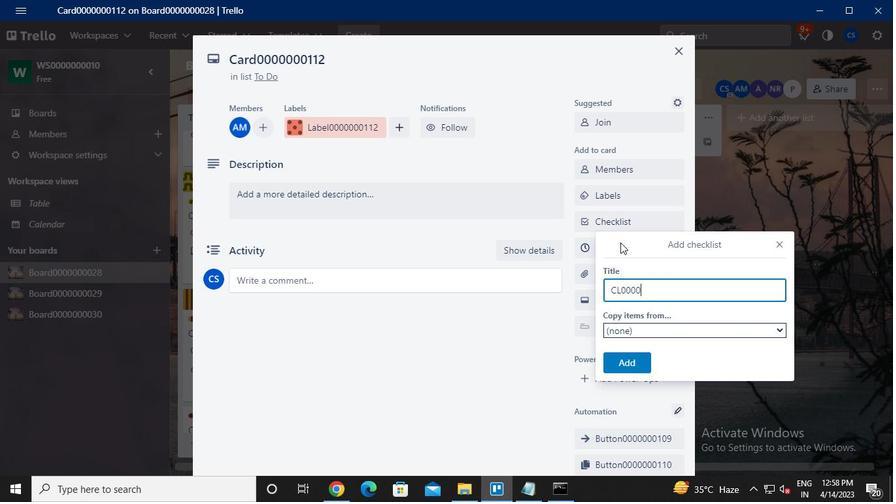 
Action: Keyboard <96>
Screenshot: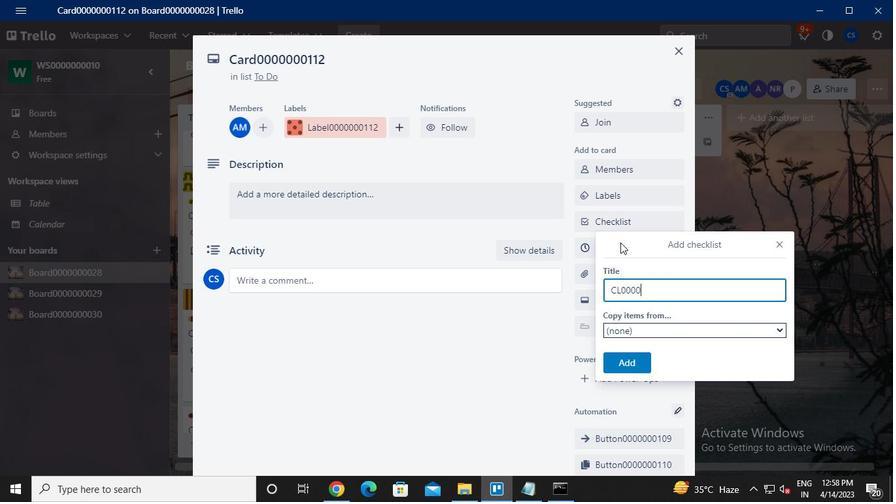 
Action: Keyboard <96>
Screenshot: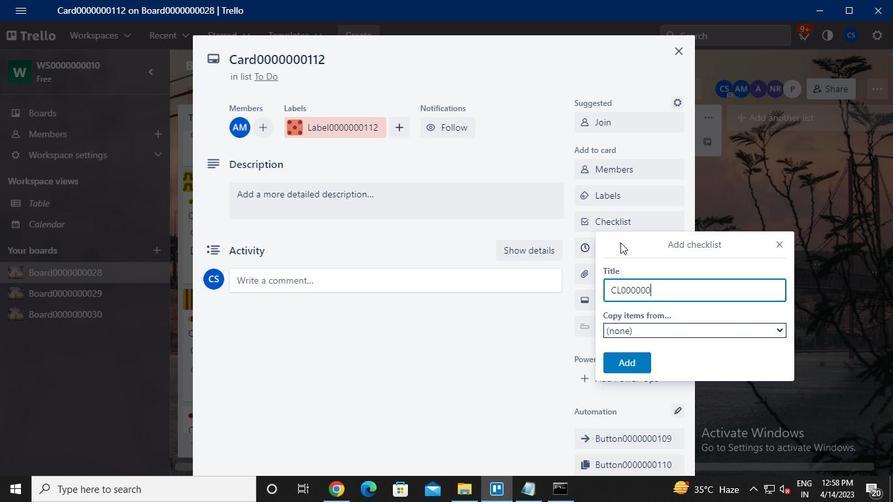 
Action: Keyboard <97>
Screenshot: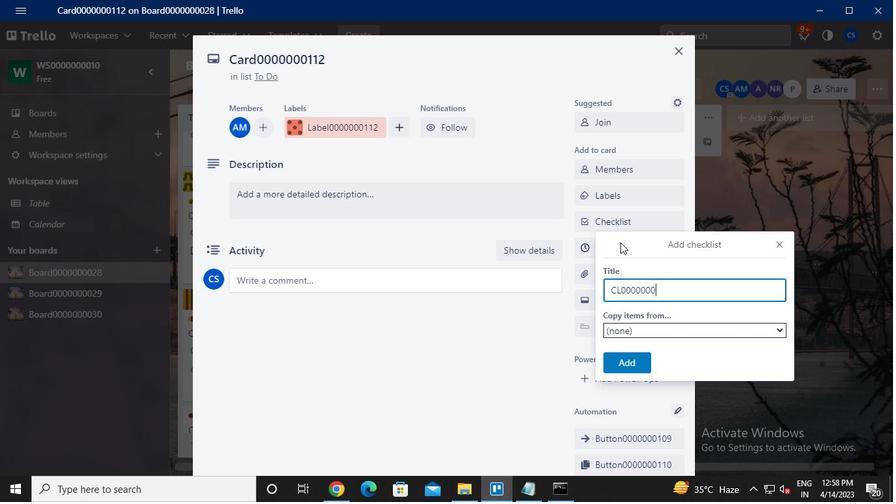 
Action: Keyboard <97>
Screenshot: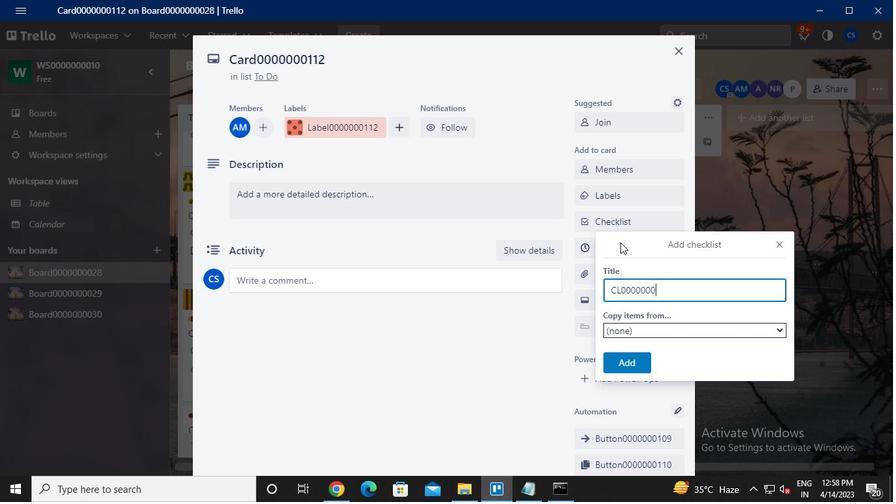 
Action: Keyboard <98>
Screenshot: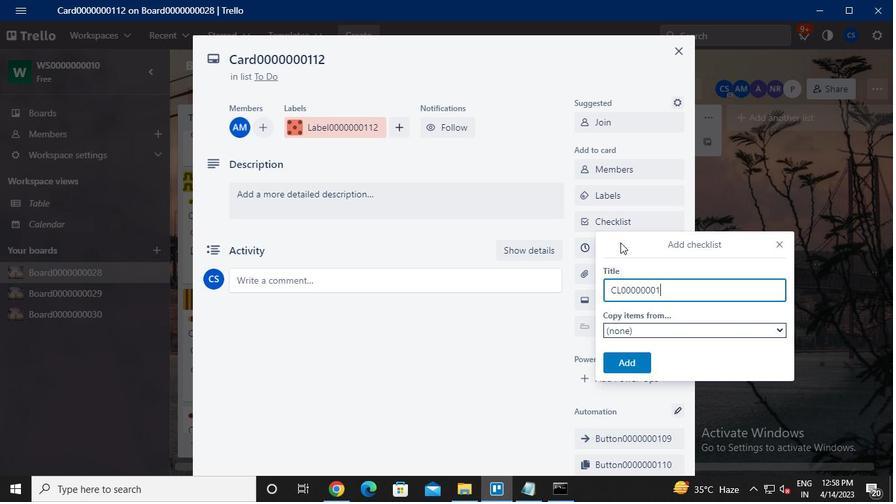 
Action: Mouse moved to (640, 369)
Screenshot: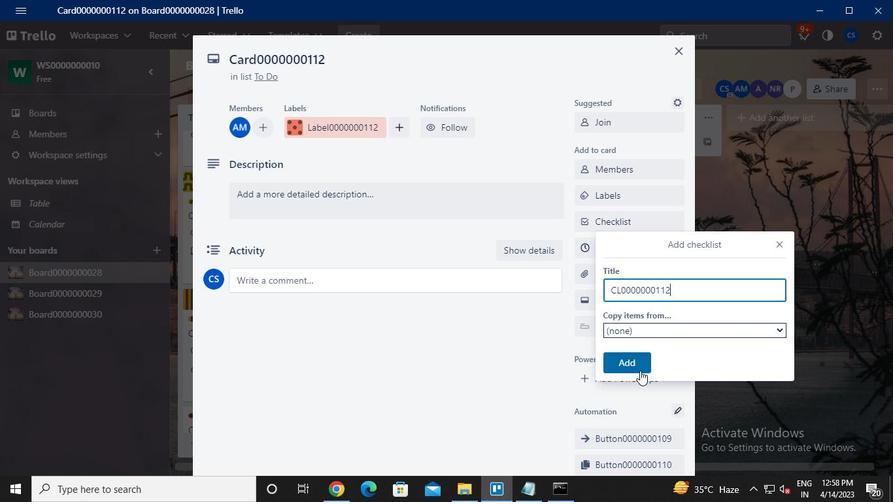 
Action: Mouse pressed left at (640, 369)
Screenshot: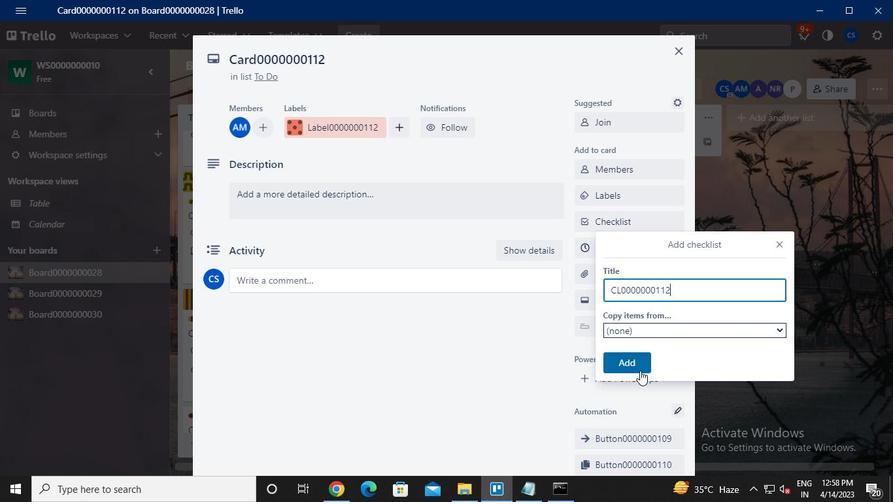 
Action: Mouse moved to (620, 251)
Screenshot: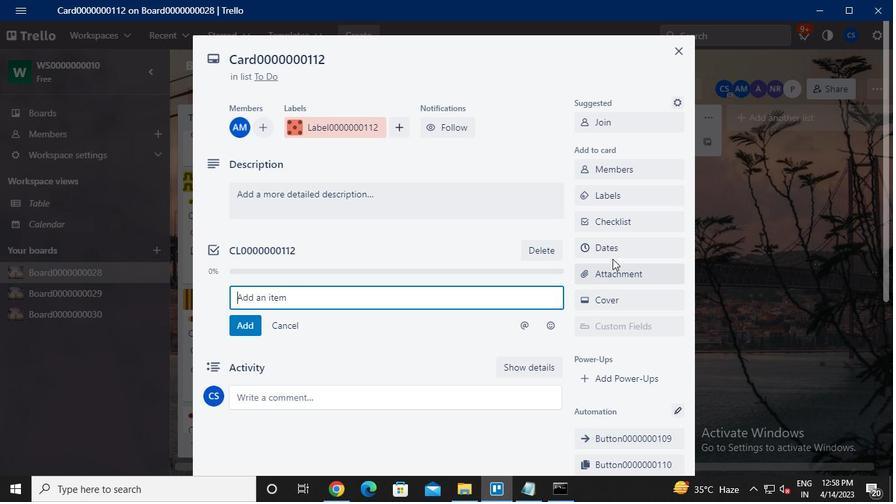 
Action: Mouse pressed left at (620, 251)
Screenshot: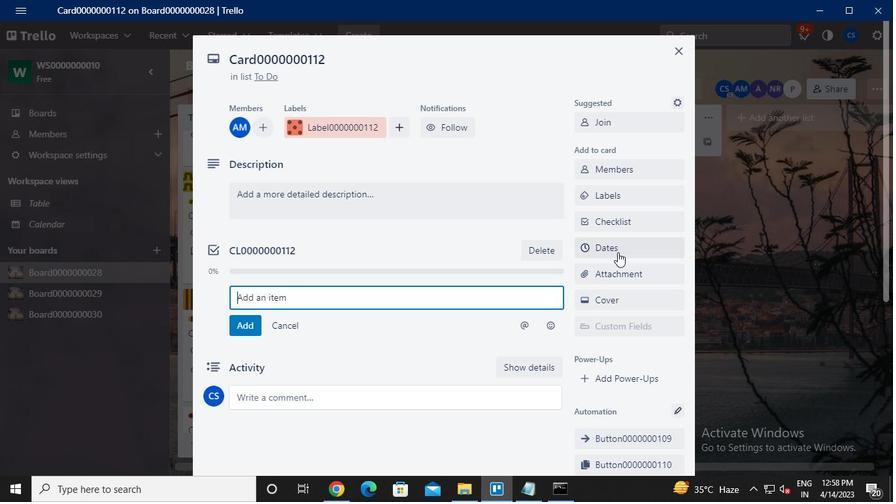 
Action: Mouse moved to (591, 298)
Screenshot: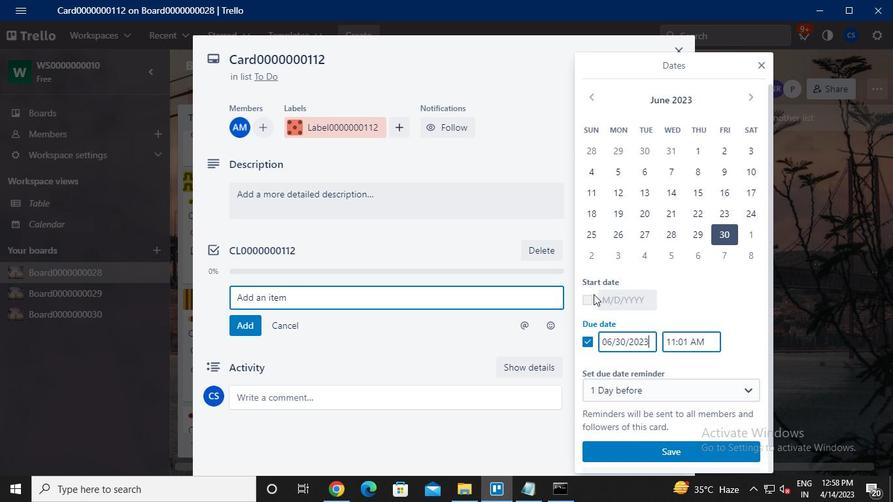 
Action: Mouse pressed left at (591, 298)
Screenshot: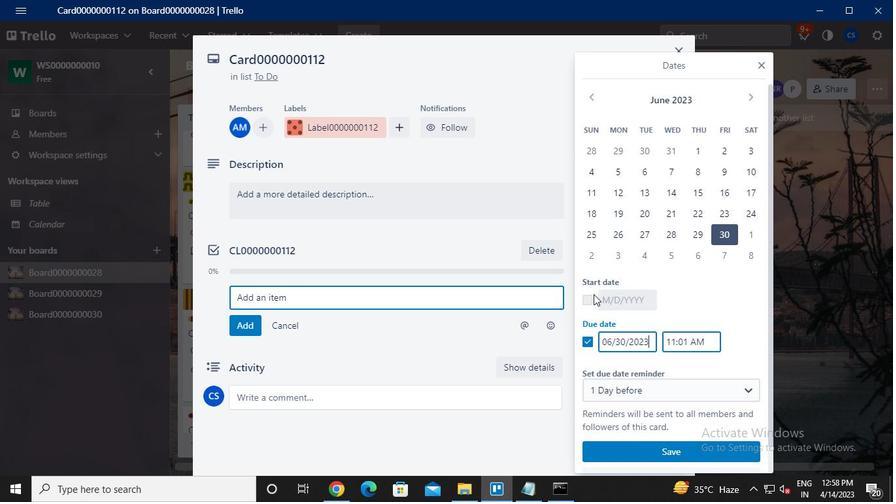 
Action: Mouse moved to (748, 96)
Screenshot: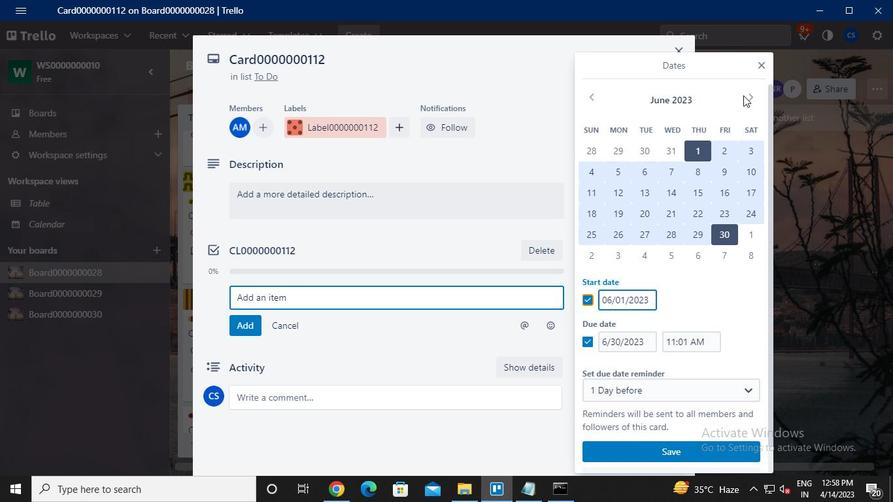 
Action: Mouse pressed left at (748, 96)
Screenshot: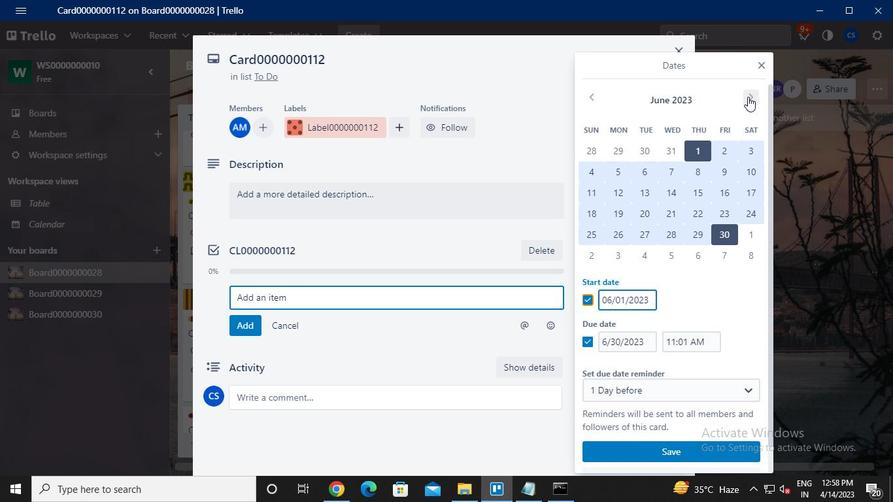 
Action: Mouse moved to (747, 151)
Screenshot: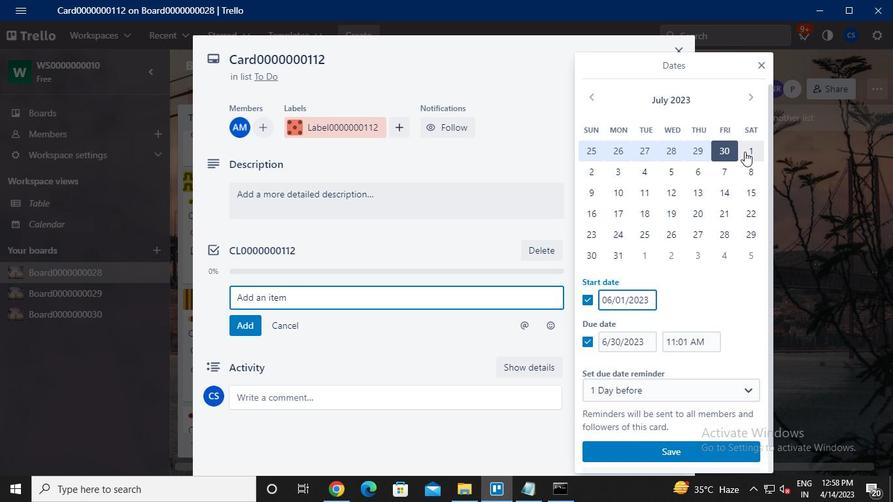 
Action: Mouse pressed left at (747, 151)
Screenshot: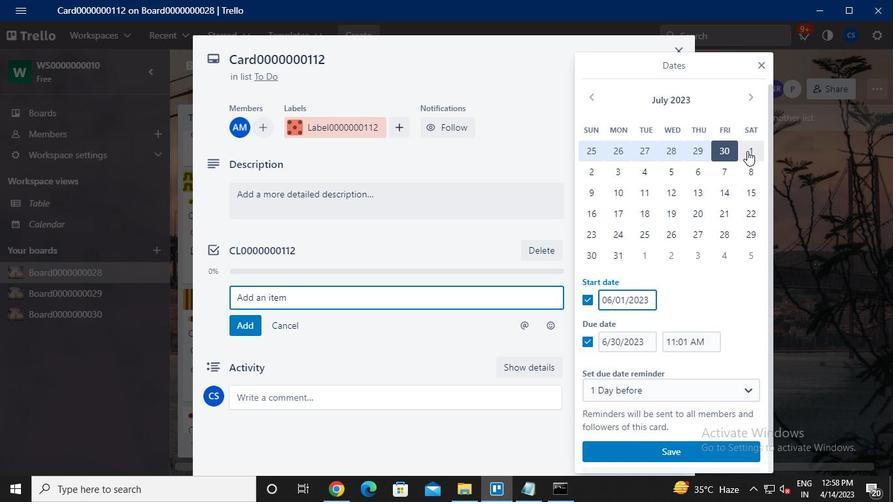 
Action: Mouse moved to (624, 256)
Screenshot: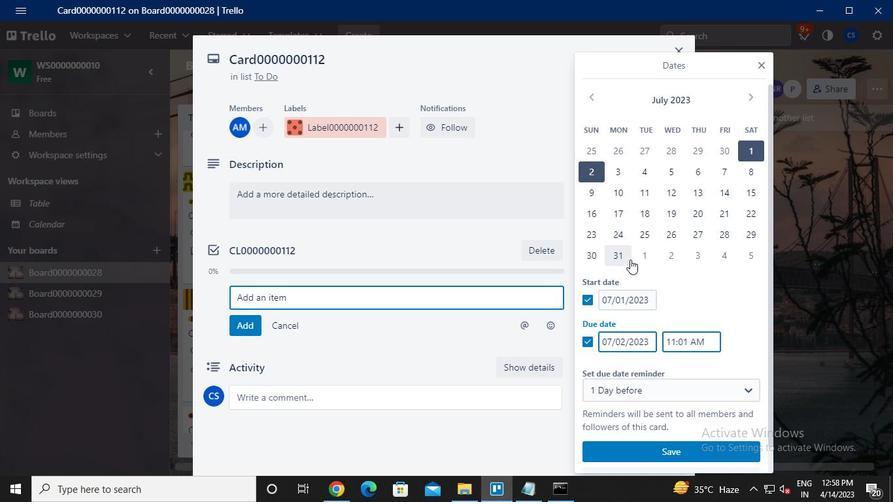 
Action: Mouse pressed left at (624, 256)
Screenshot: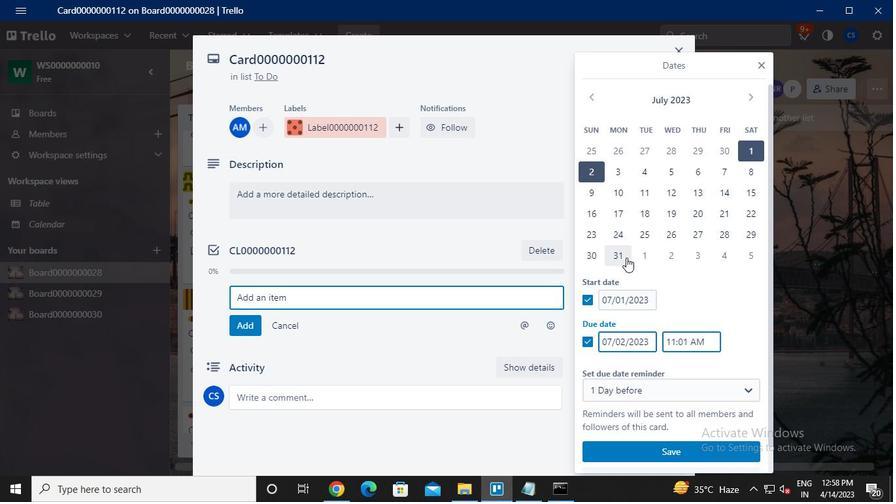 
Action: Mouse moved to (674, 450)
Screenshot: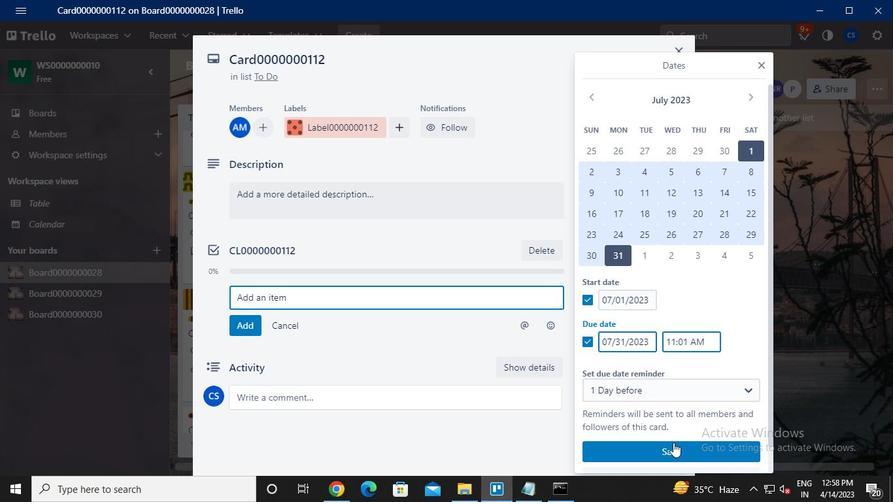 
Action: Mouse pressed left at (674, 450)
Screenshot: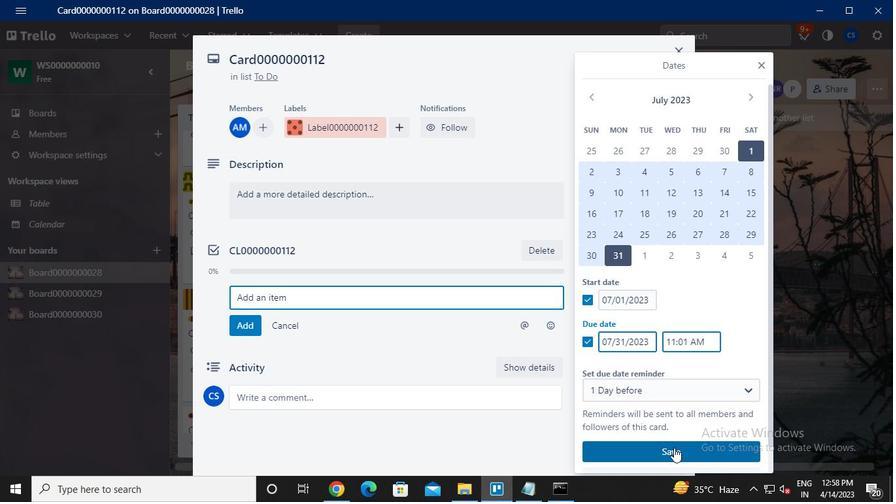 
Action: Mouse moved to (561, 491)
Screenshot: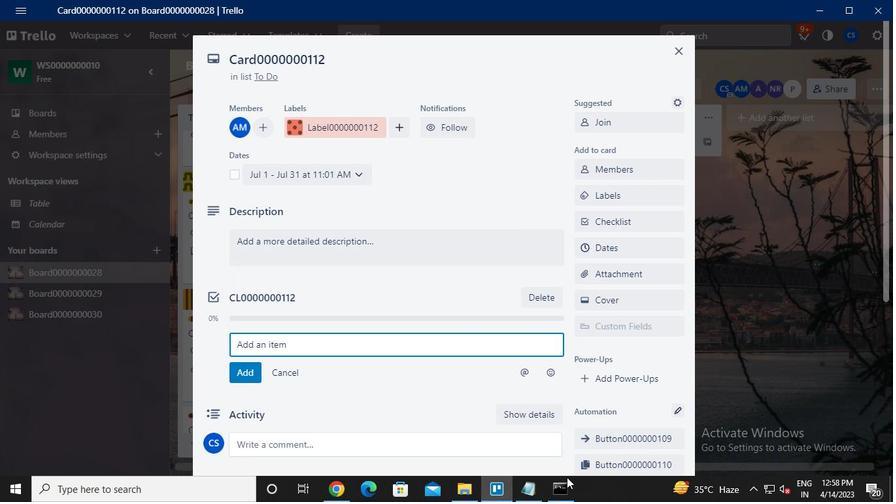 
Action: Mouse pressed left at (561, 491)
Screenshot: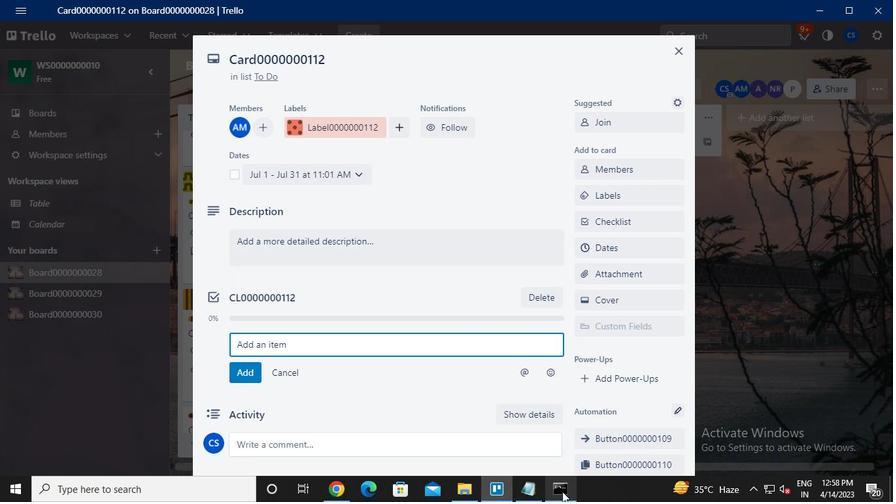 
Action: Mouse moved to (678, 65)
Screenshot: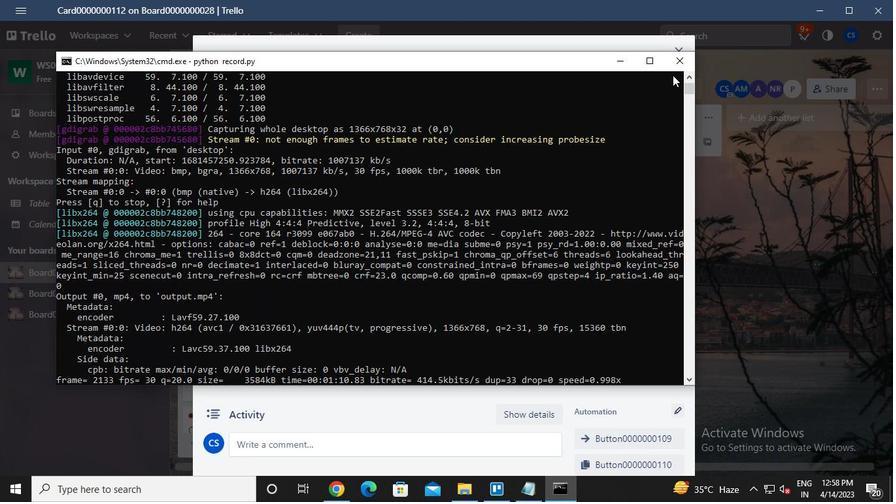 
Action: Mouse pressed left at (678, 65)
Screenshot: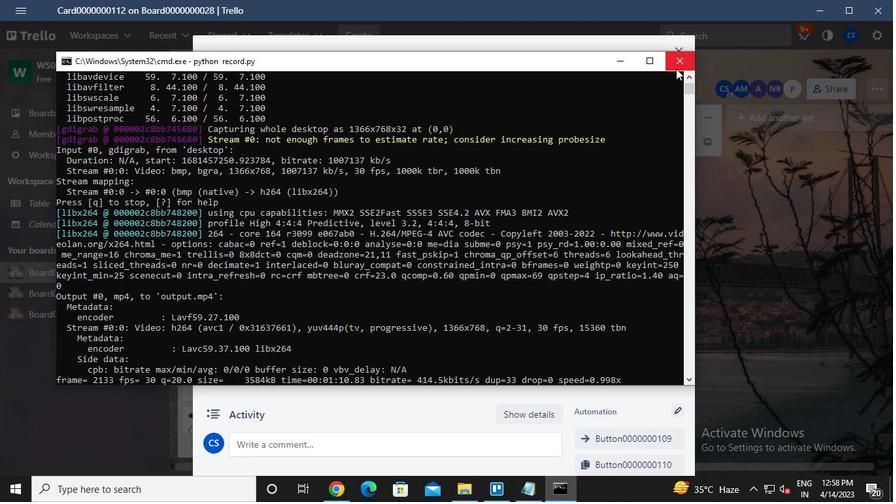 
